 Task: Look for space in Tagas, Philippines from 14th June, 2023 to 30th June, 2023 for 5 adults in price range Rs.8000 to Rs.12000. Place can be entire place or private room with 5 bedrooms having 5 beds and 5 bathrooms. Property type can be house, flat, guest house. Amenities needed are: wifi, TV, free parkinig on premises, gym, breakfast. Booking option can be shelf check-in. Required host language is English.
Action: Mouse moved to (457, 97)
Screenshot: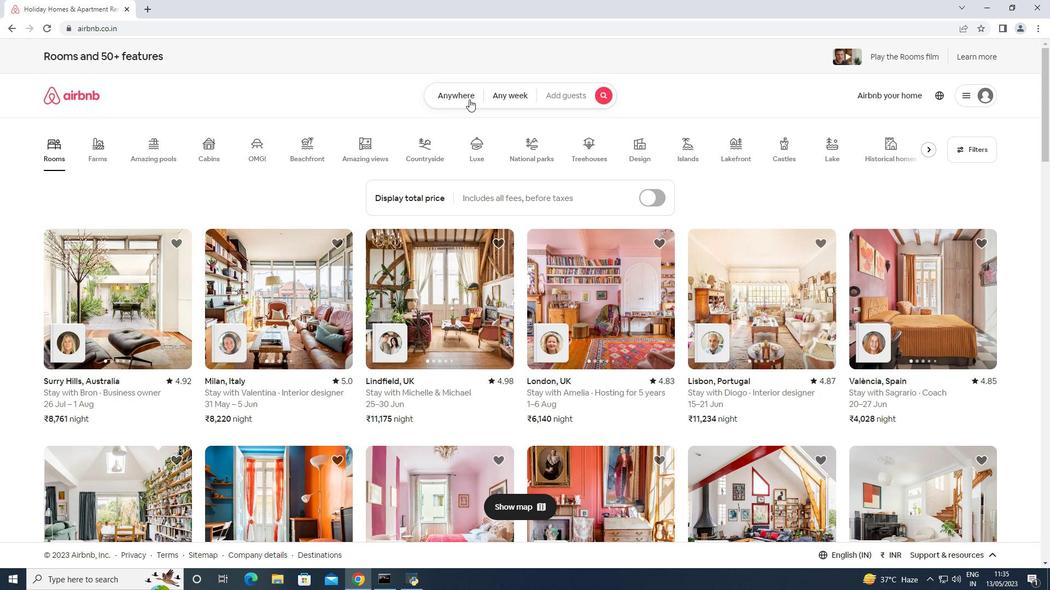 
Action: Mouse pressed left at (457, 97)
Screenshot: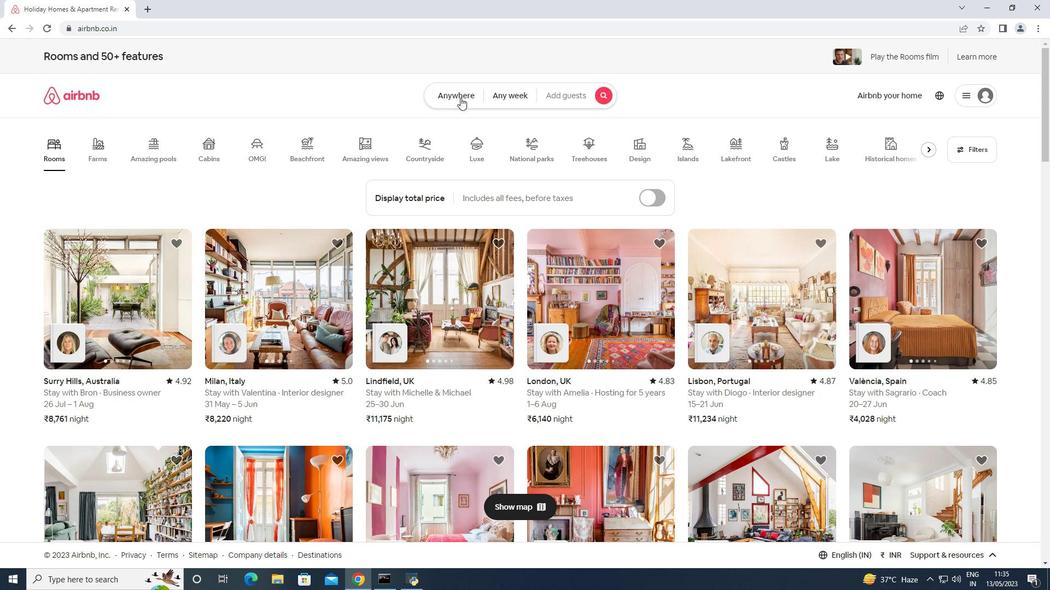 
Action: Mouse moved to (384, 137)
Screenshot: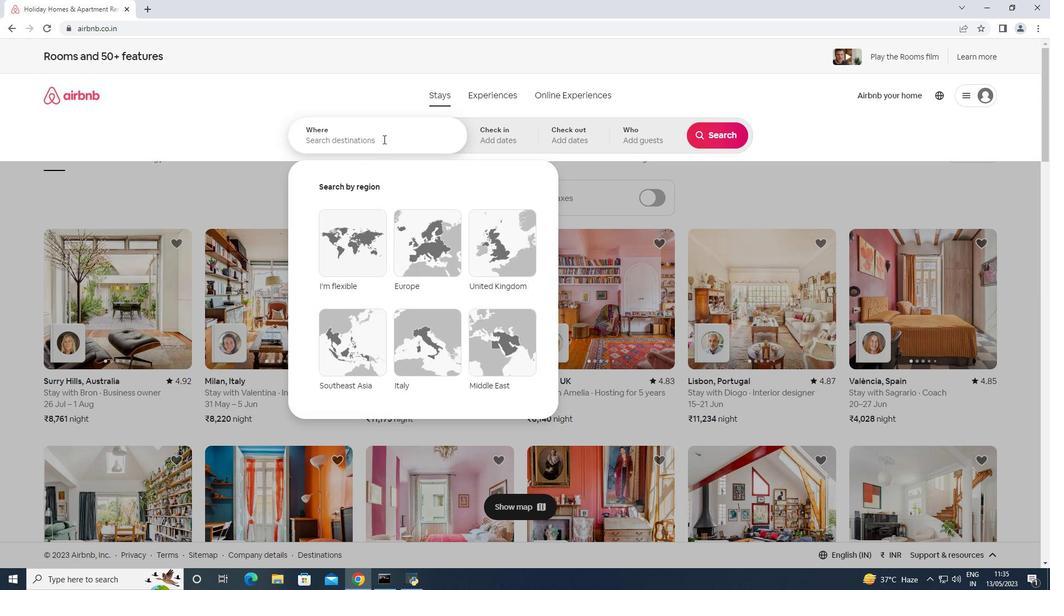 
Action: Mouse pressed left at (384, 137)
Screenshot: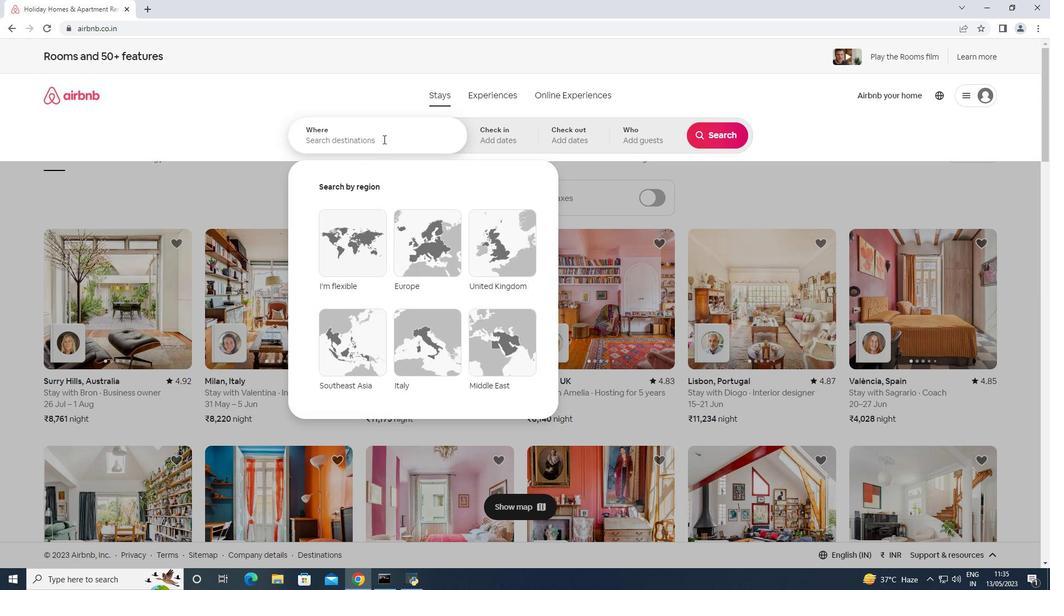 
Action: Key pressed <Key.shift>Tagas,<Key.space><Key.shift>Phippines<Key.enter>
Screenshot: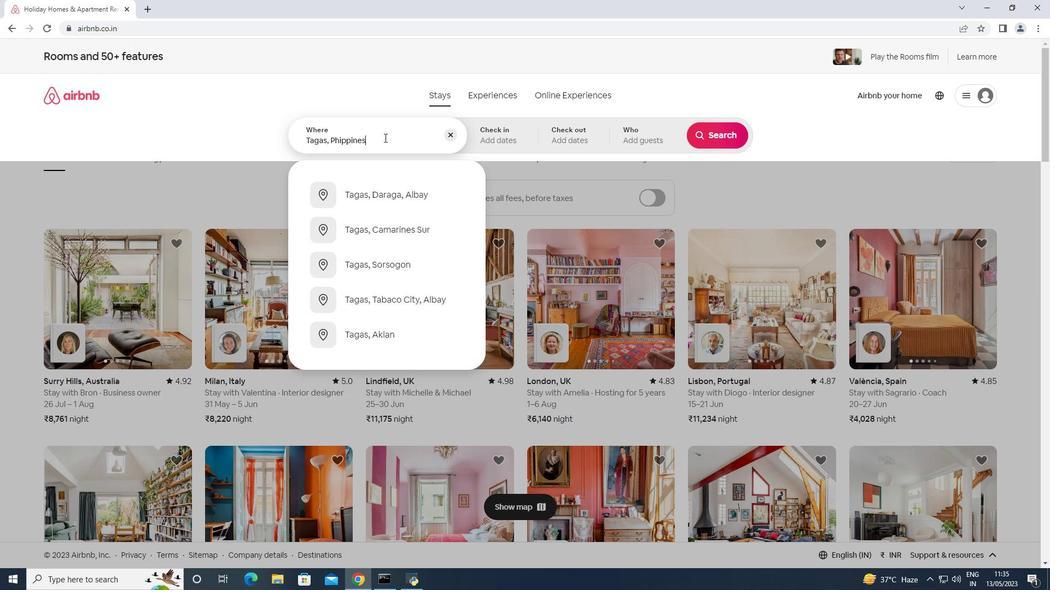 
Action: Mouse moved to (619, 320)
Screenshot: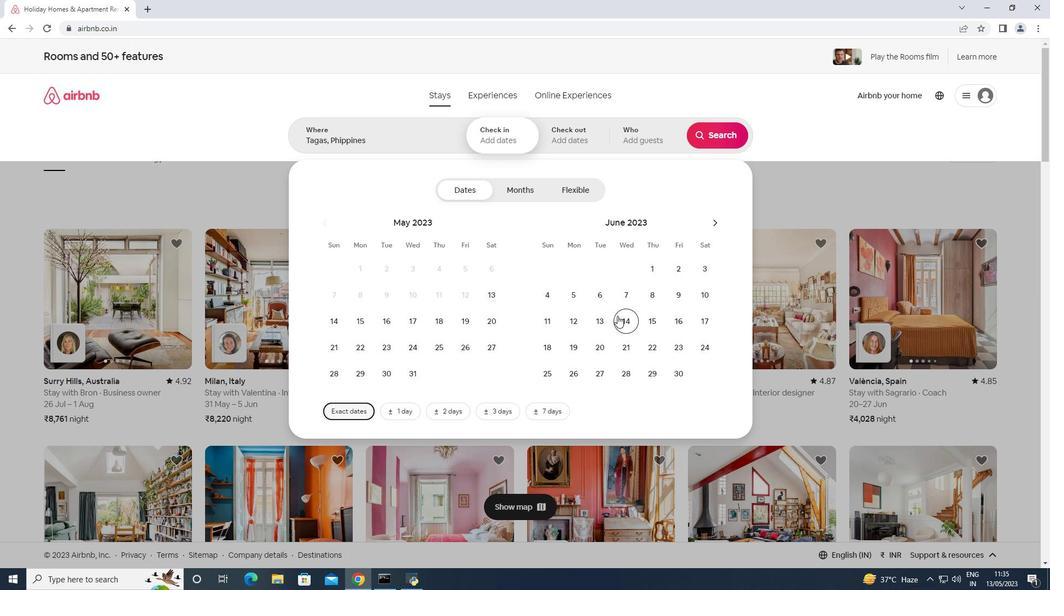 
Action: Mouse pressed left at (619, 320)
Screenshot: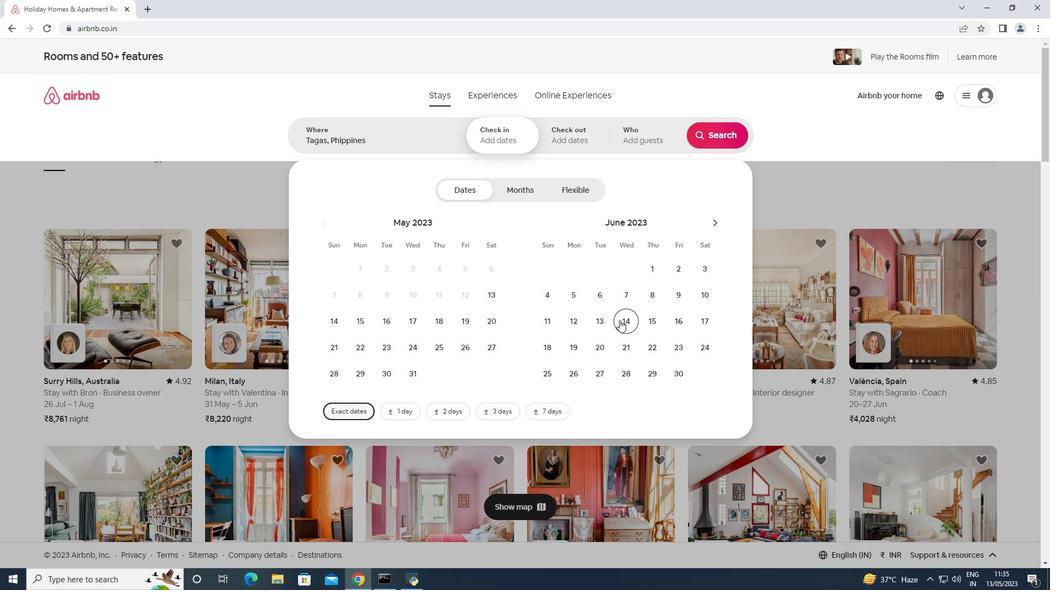 
Action: Mouse moved to (675, 377)
Screenshot: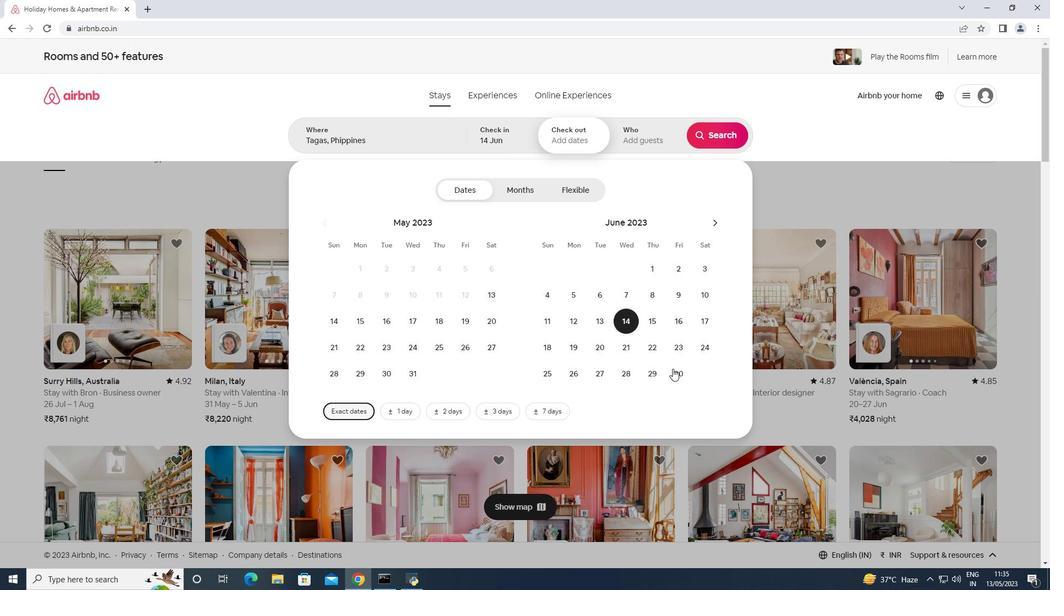 
Action: Mouse pressed left at (675, 377)
Screenshot: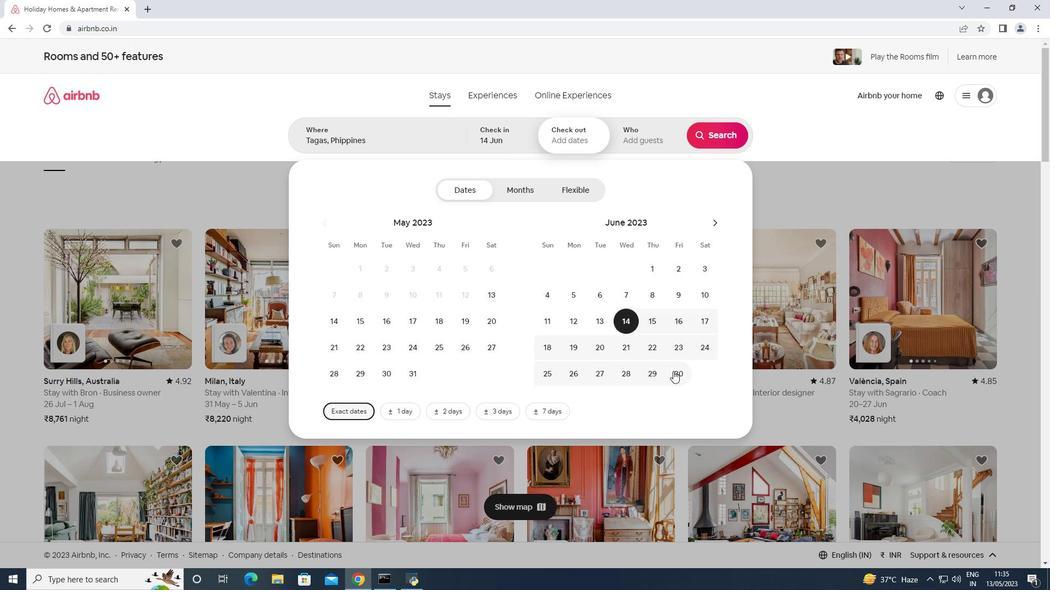 
Action: Mouse moved to (628, 136)
Screenshot: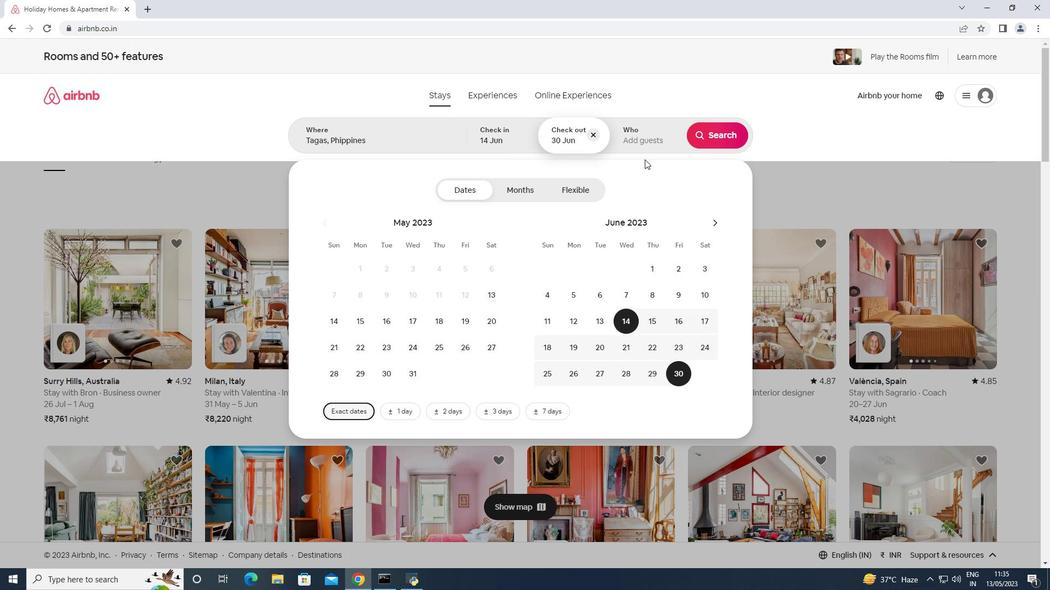 
Action: Mouse pressed left at (628, 136)
Screenshot: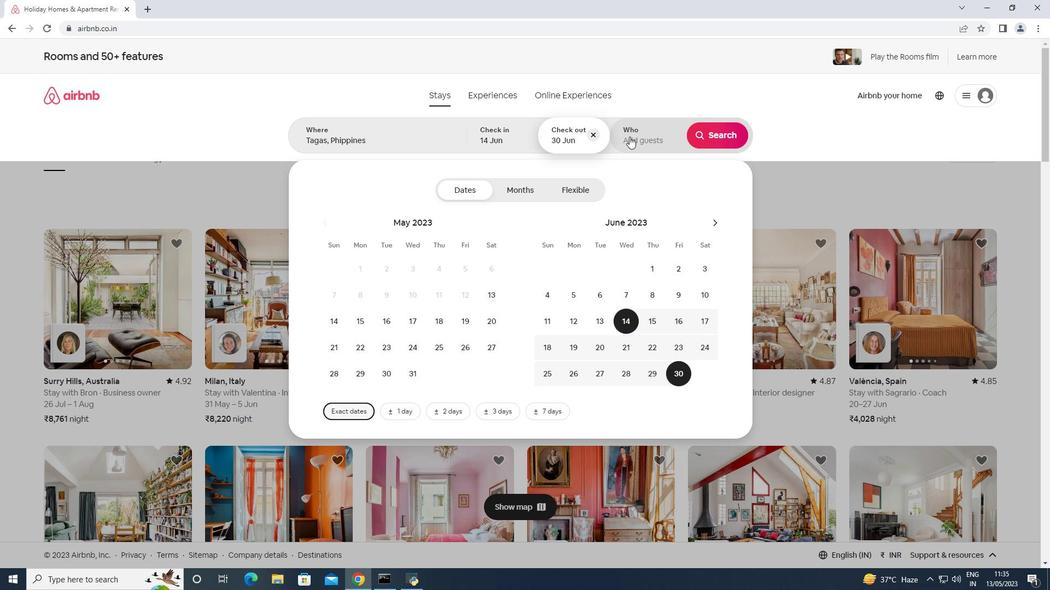 
Action: Mouse moved to (722, 201)
Screenshot: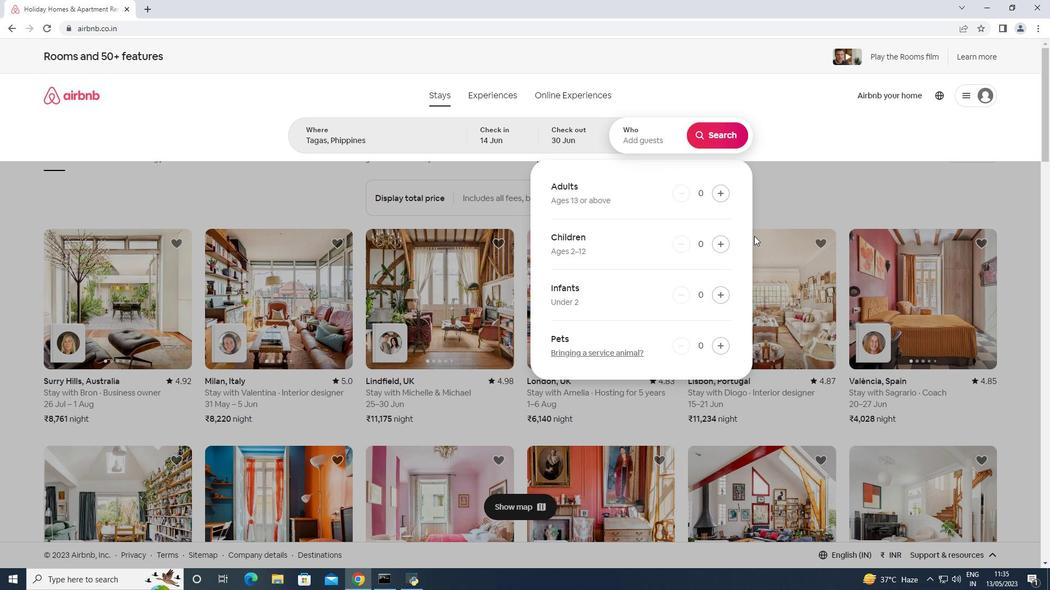 
Action: Mouse pressed left at (722, 201)
Screenshot: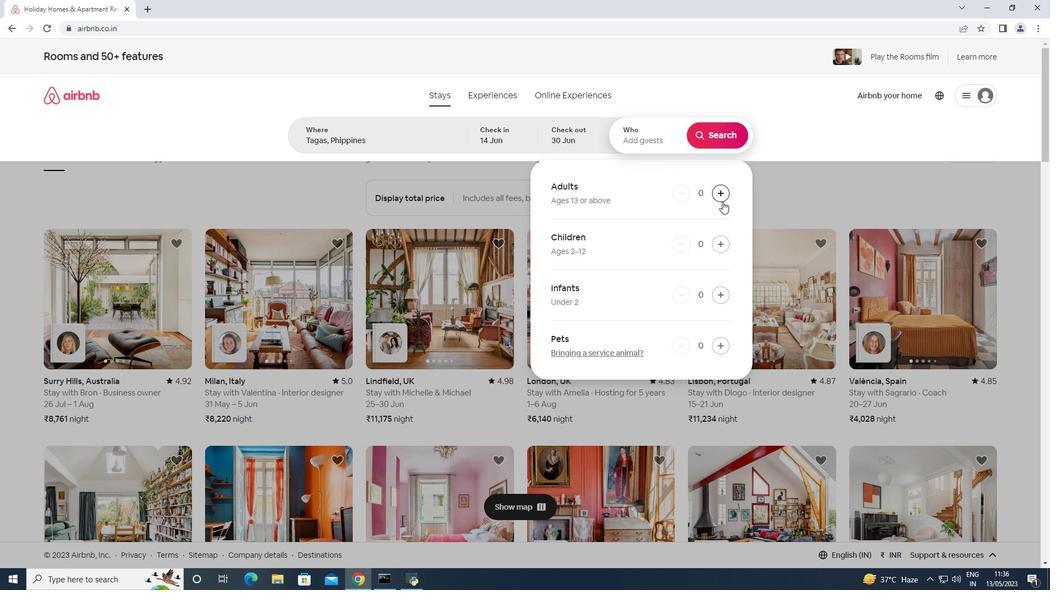 
Action: Mouse pressed left at (722, 201)
Screenshot: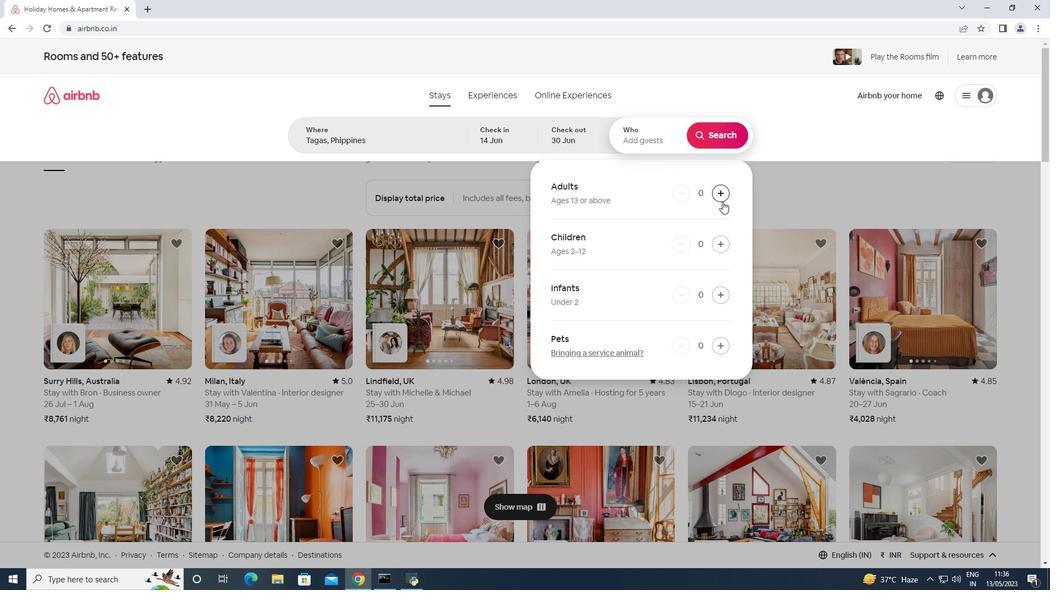 
Action: Mouse pressed left at (722, 201)
Screenshot: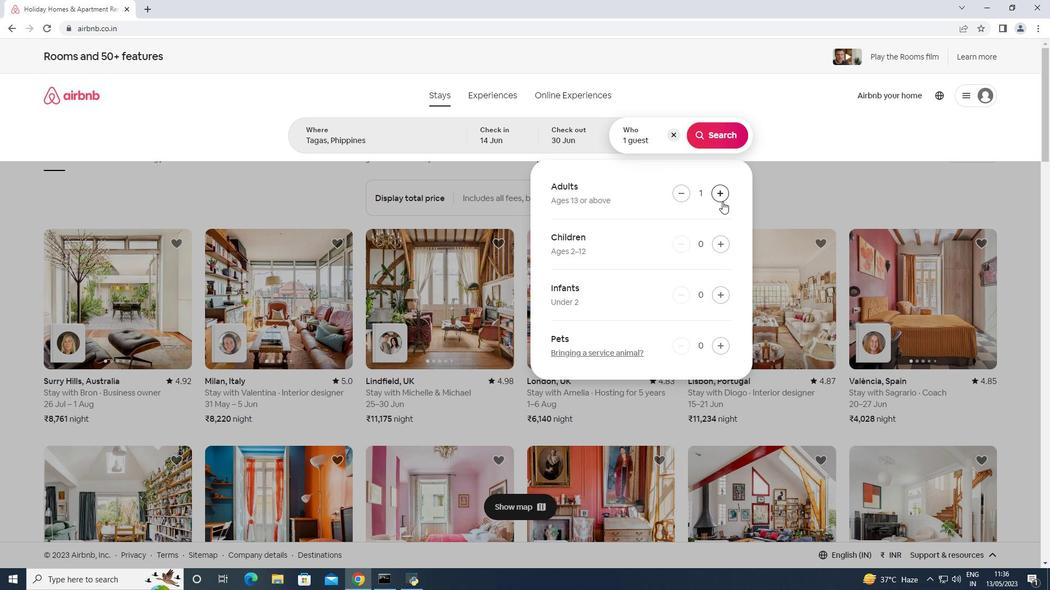 
Action: Mouse pressed left at (722, 201)
Screenshot: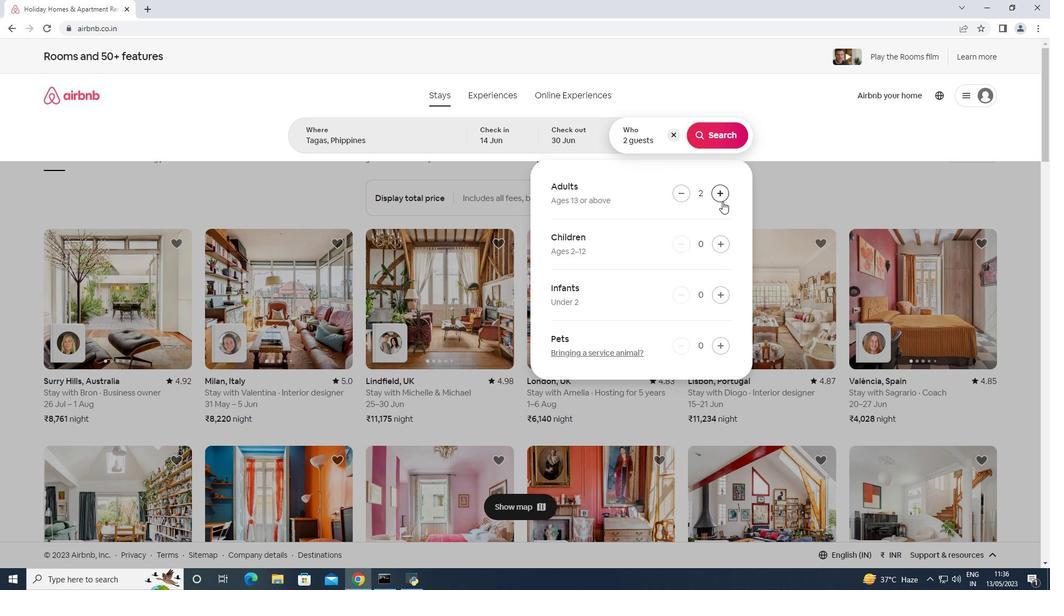 
Action: Mouse pressed left at (722, 201)
Screenshot: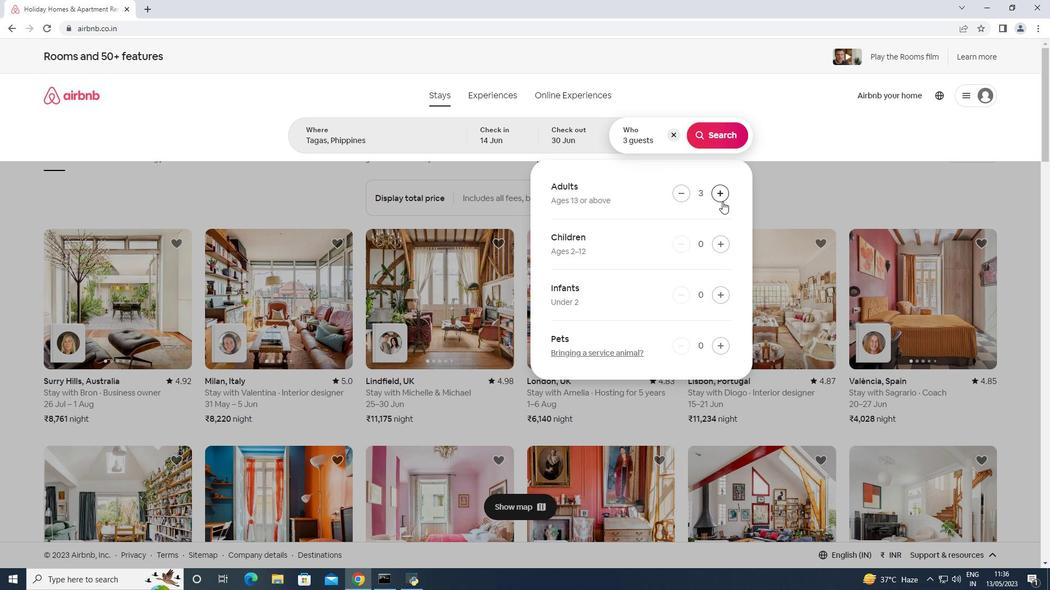 
Action: Mouse moved to (719, 134)
Screenshot: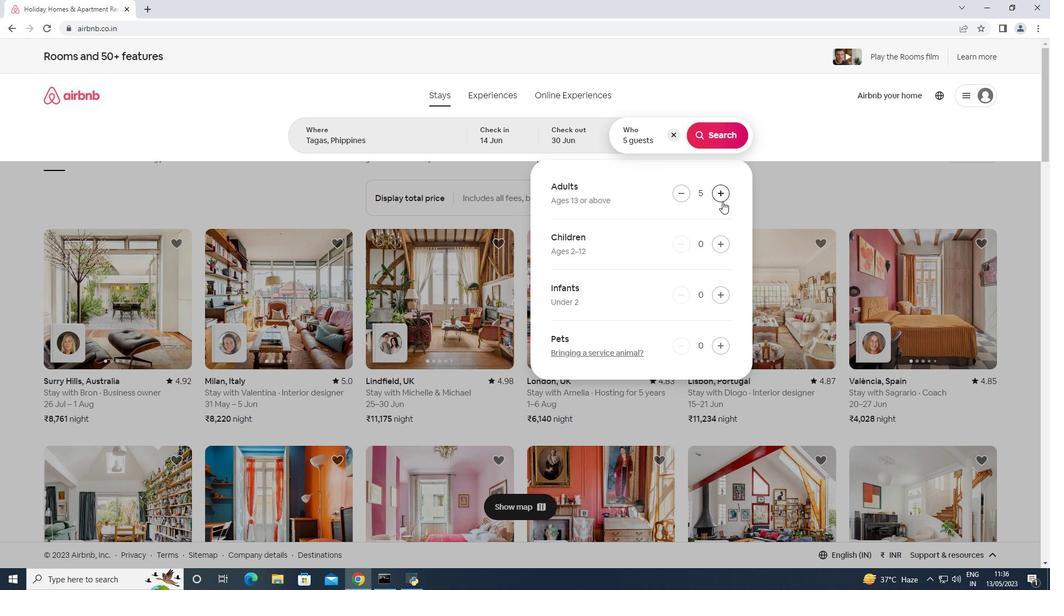 
Action: Mouse pressed left at (719, 134)
Screenshot: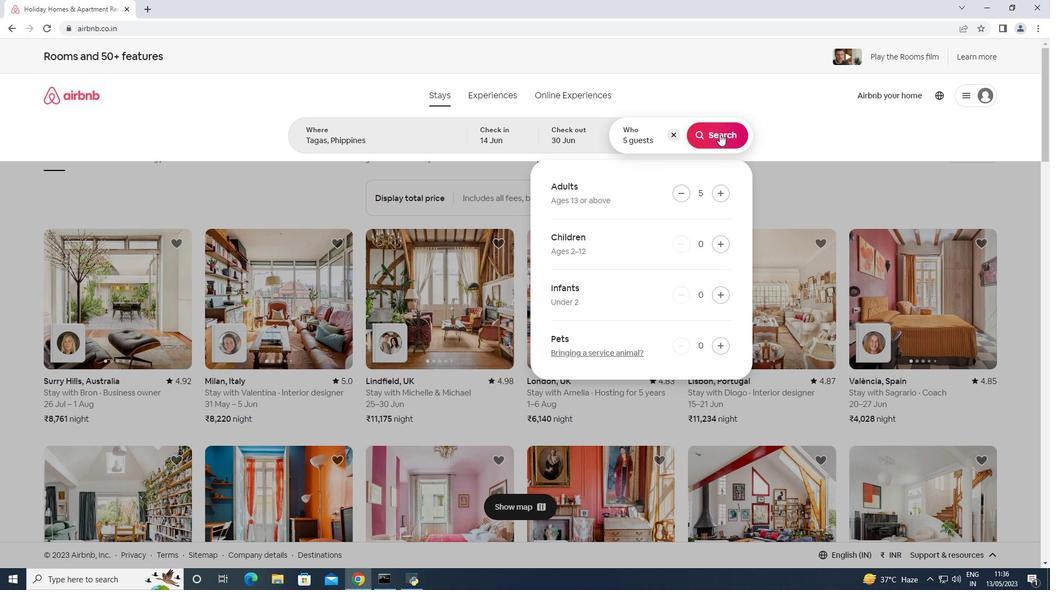 
Action: Mouse moved to (997, 101)
Screenshot: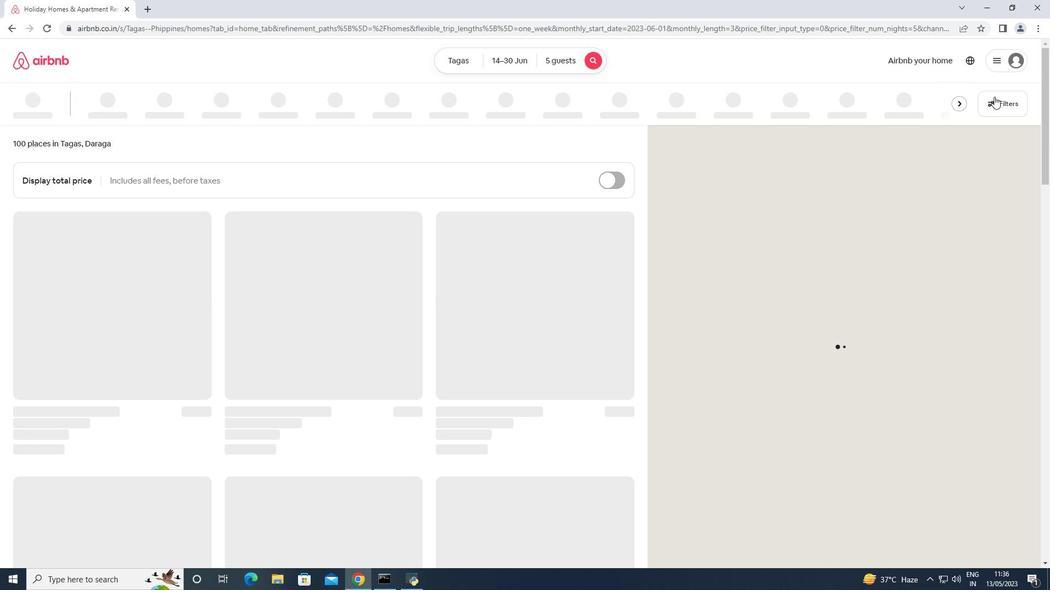 
Action: Mouse pressed left at (997, 101)
Screenshot: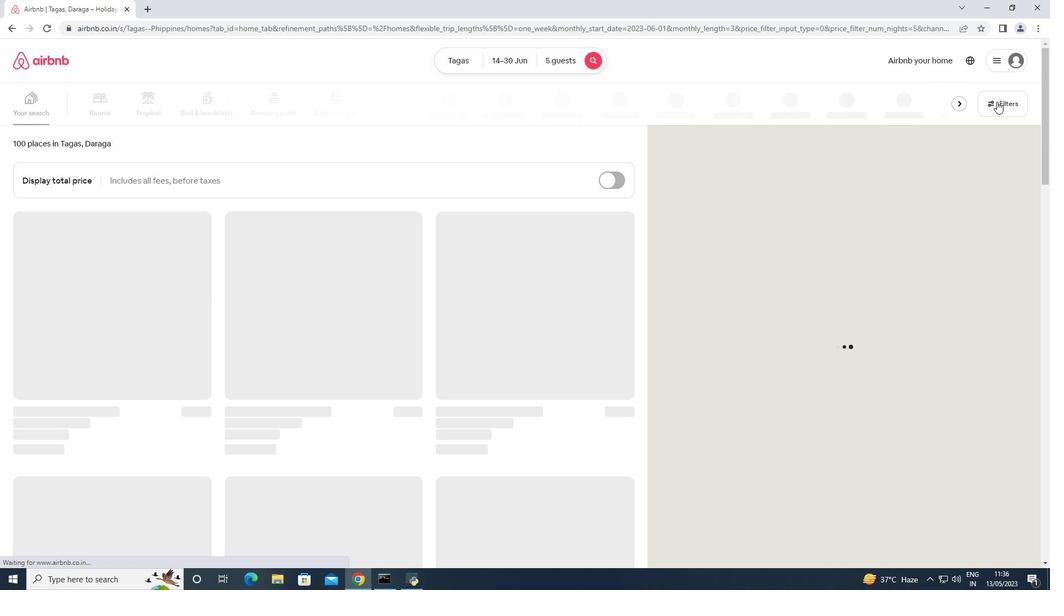 
Action: Mouse moved to (438, 373)
Screenshot: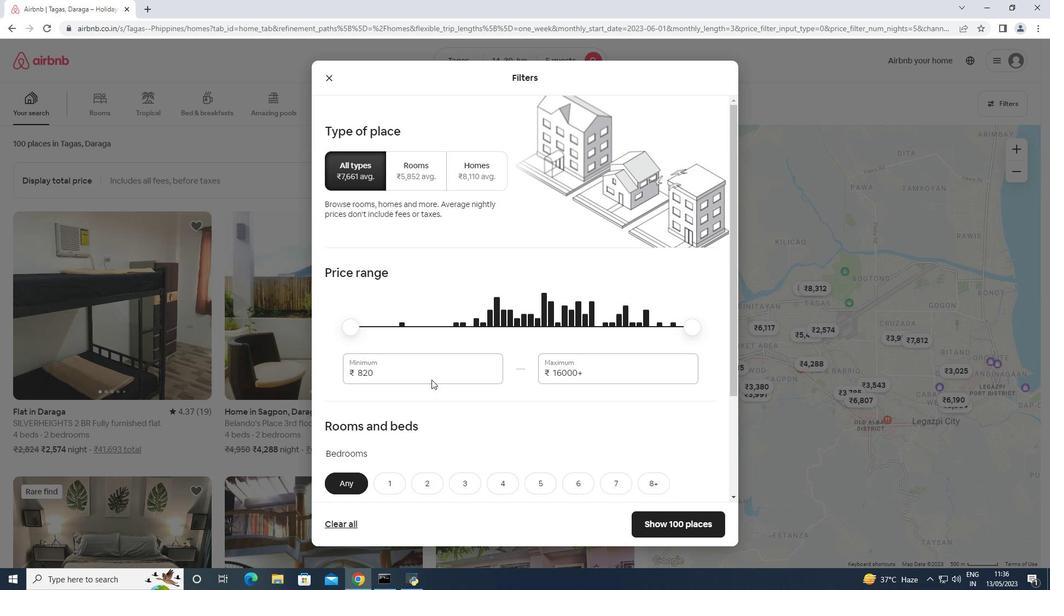 
Action: Mouse pressed left at (438, 373)
Screenshot: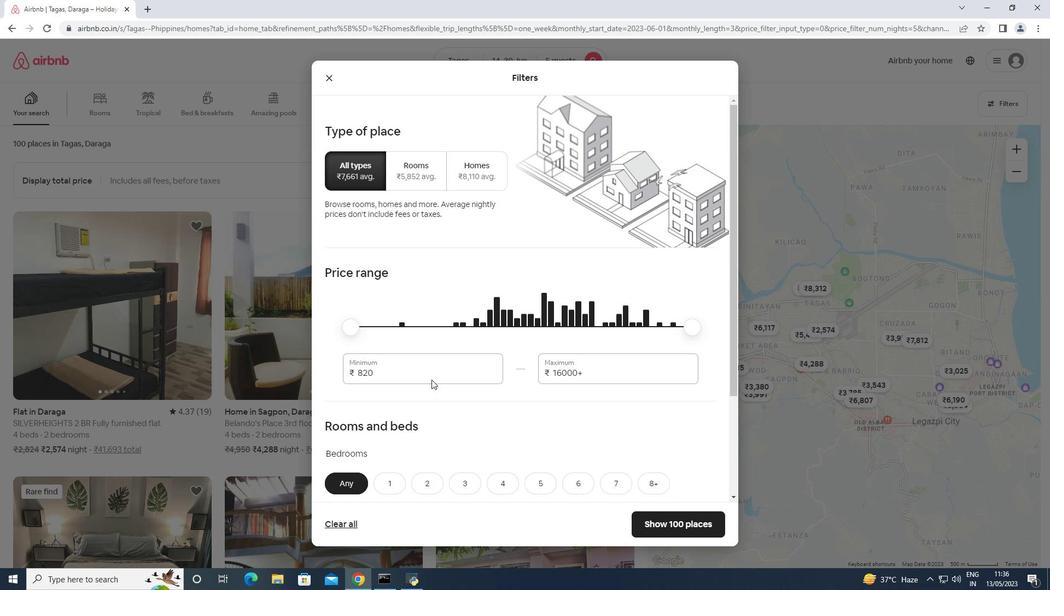 
Action: Mouse moved to (438, 373)
Screenshot: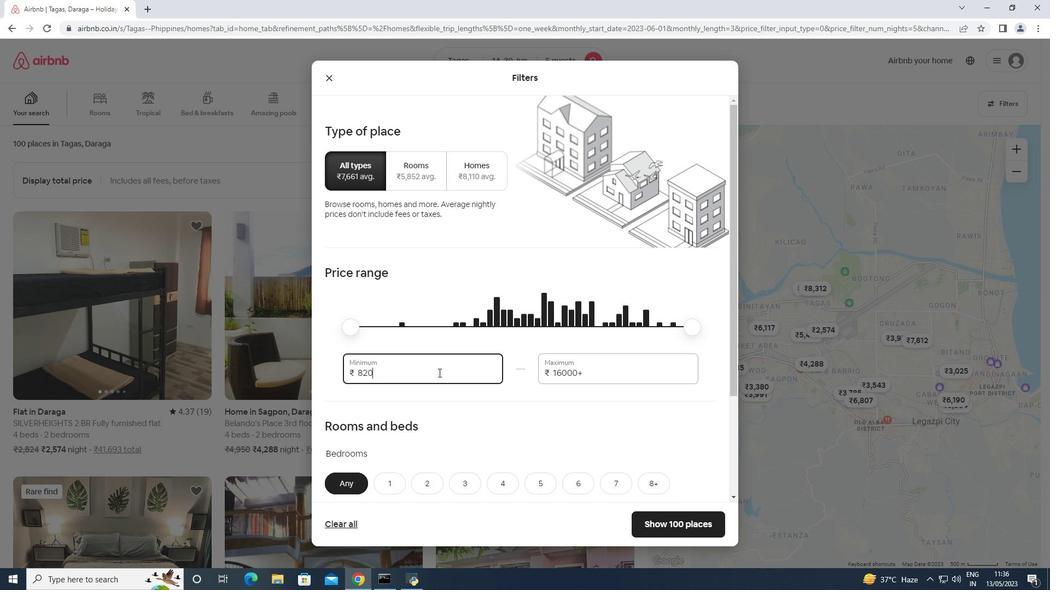 
Action: Mouse pressed left at (438, 373)
Screenshot: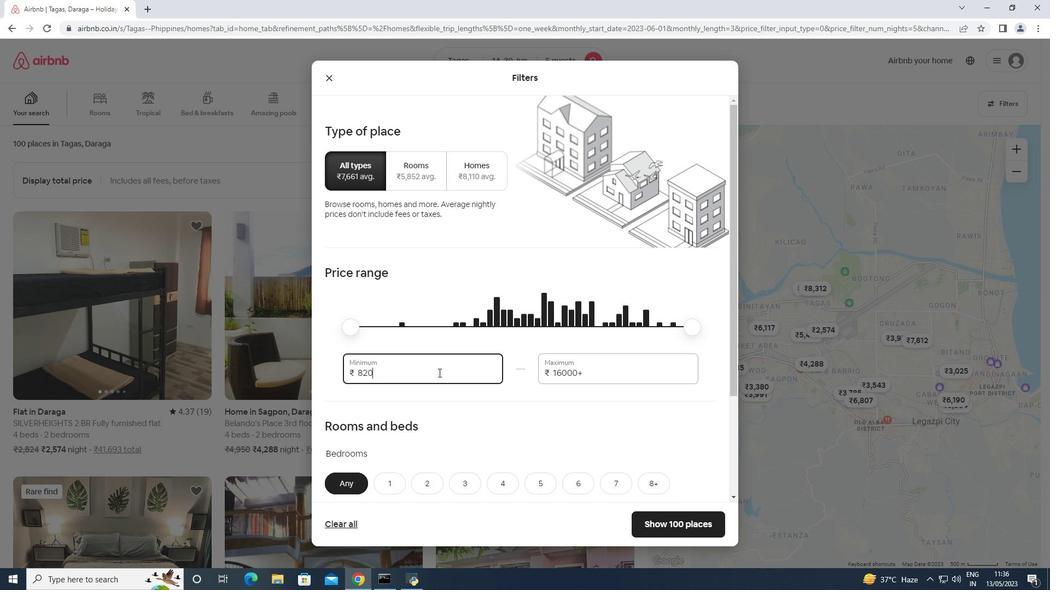 
Action: Key pressed 8000<Key.tab>12000
Screenshot: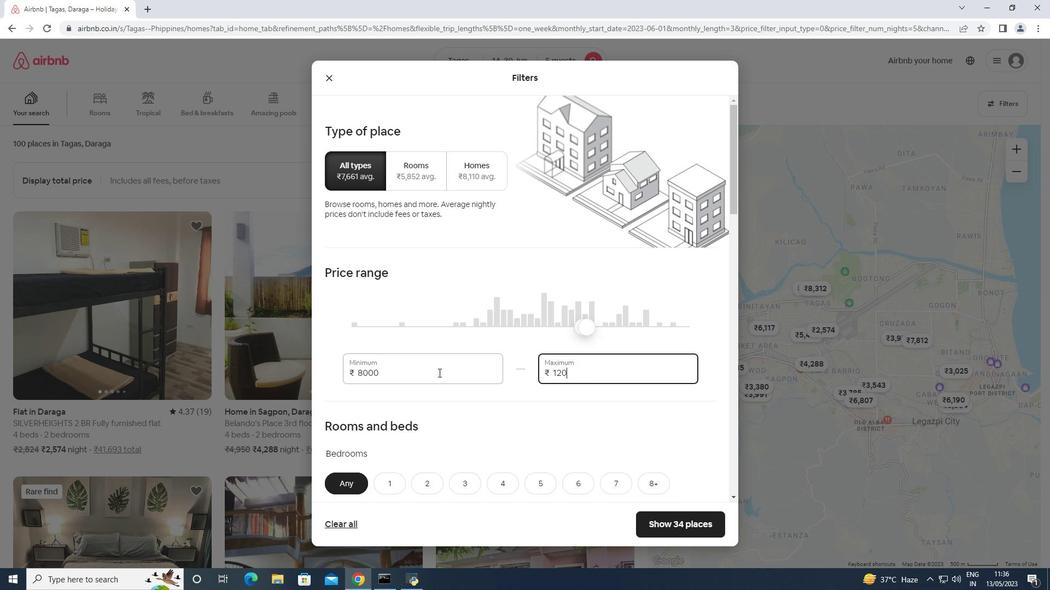 
Action: Mouse scrolled (438, 372) with delta (0, 0)
Screenshot: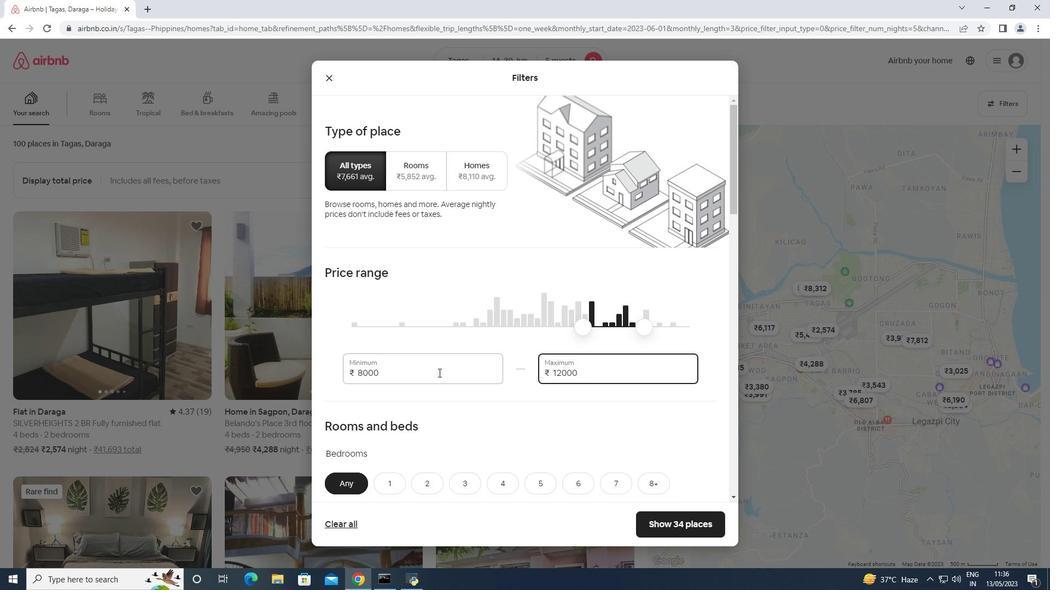 
Action: Mouse scrolled (438, 372) with delta (0, 0)
Screenshot: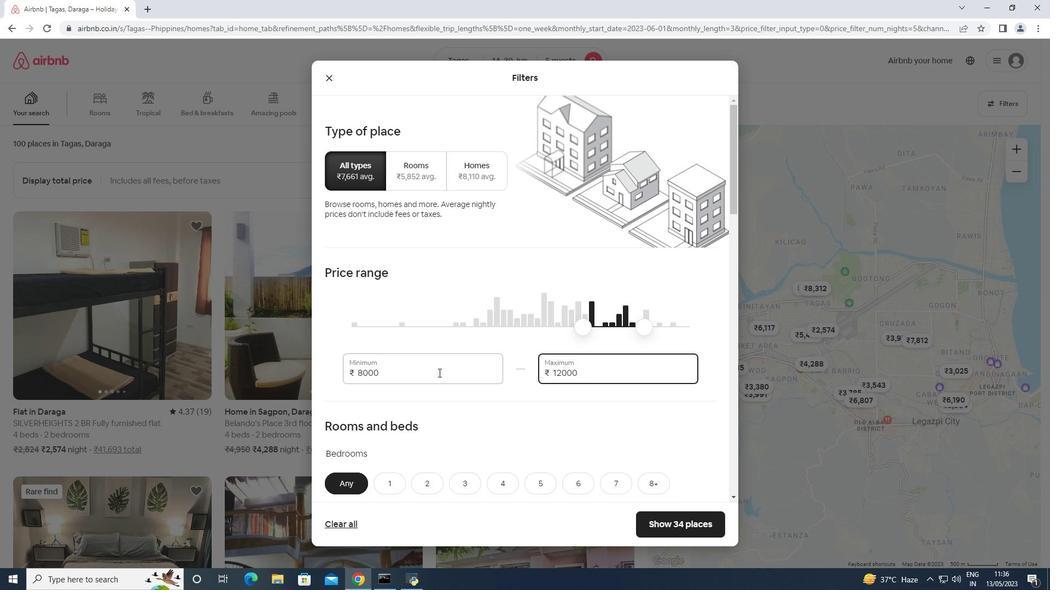 
Action: Mouse scrolled (438, 372) with delta (0, 0)
Screenshot: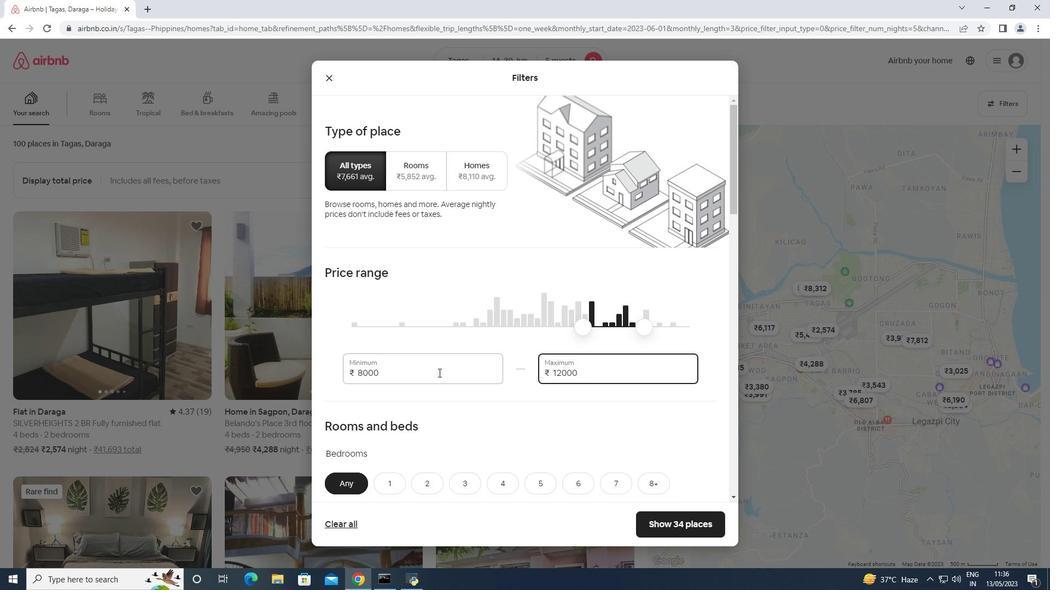 
Action: Mouse scrolled (438, 372) with delta (0, 0)
Screenshot: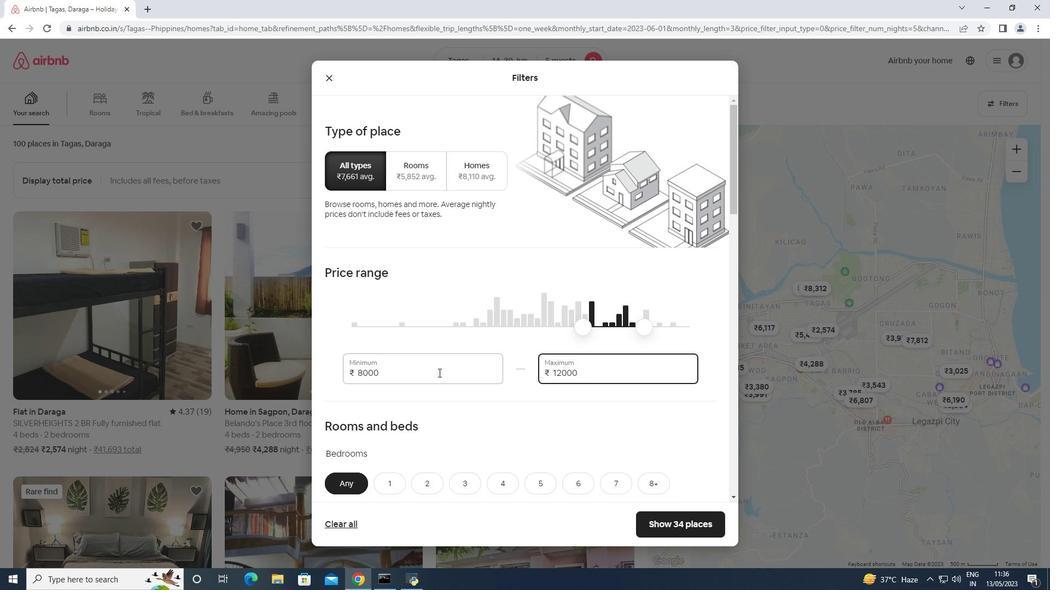
Action: Mouse moved to (535, 263)
Screenshot: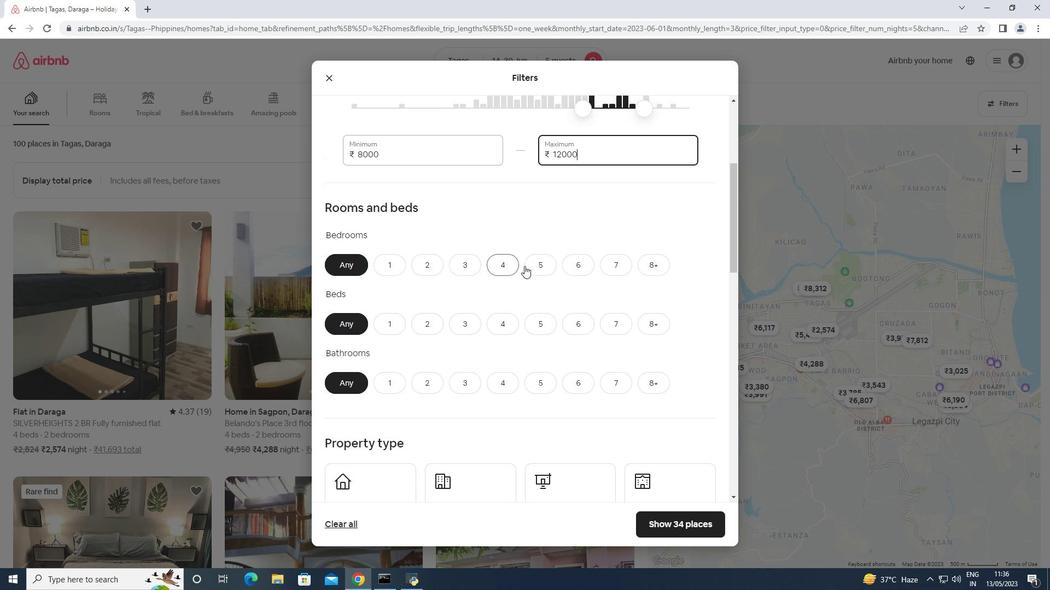 
Action: Mouse pressed left at (535, 263)
Screenshot: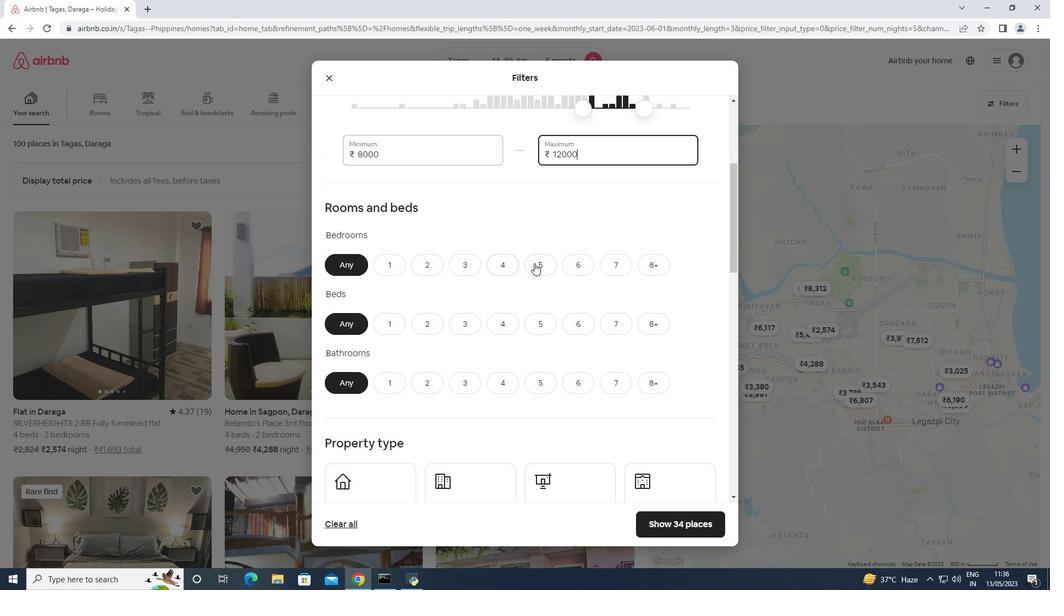 
Action: Mouse moved to (545, 324)
Screenshot: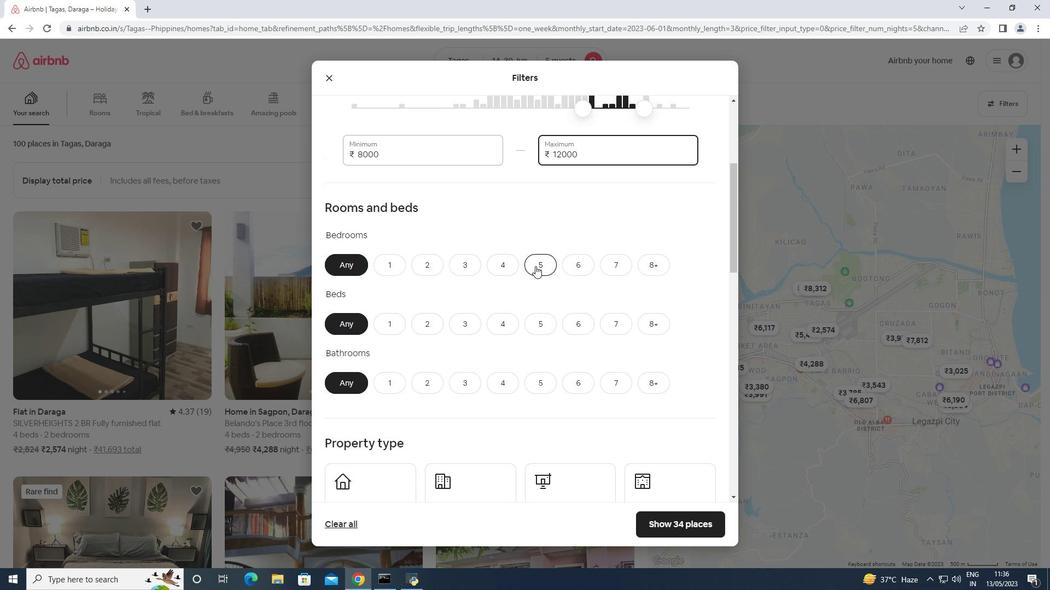 
Action: Mouse pressed left at (545, 324)
Screenshot: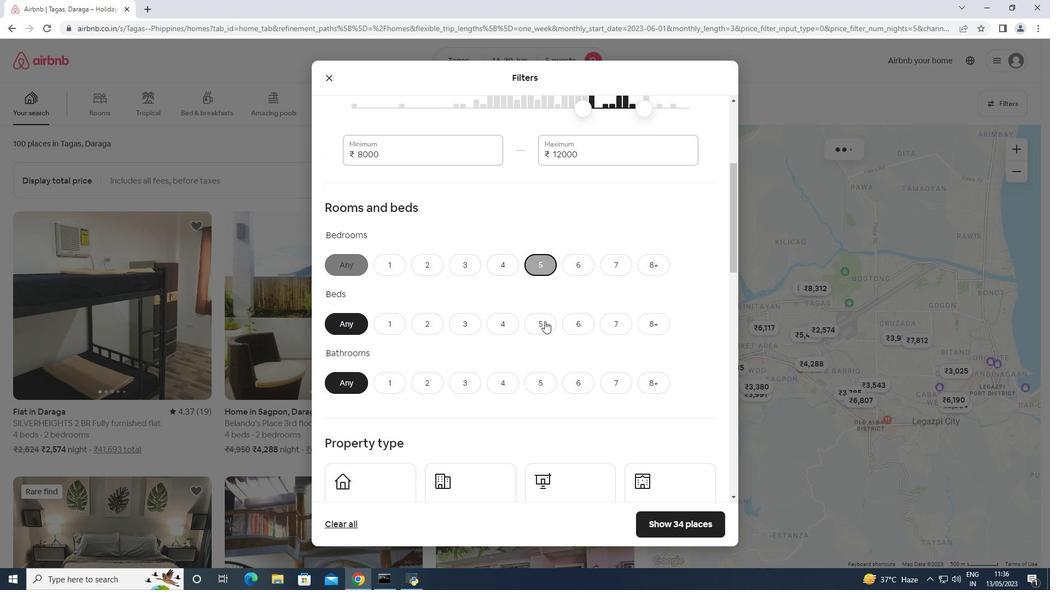 
Action: Mouse moved to (538, 382)
Screenshot: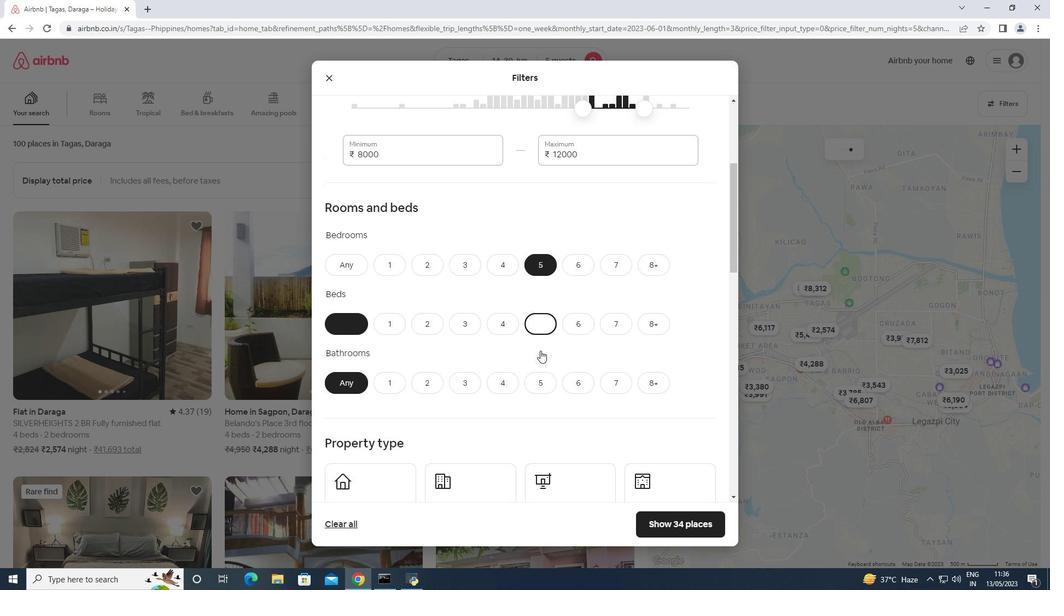 
Action: Mouse pressed left at (538, 382)
Screenshot: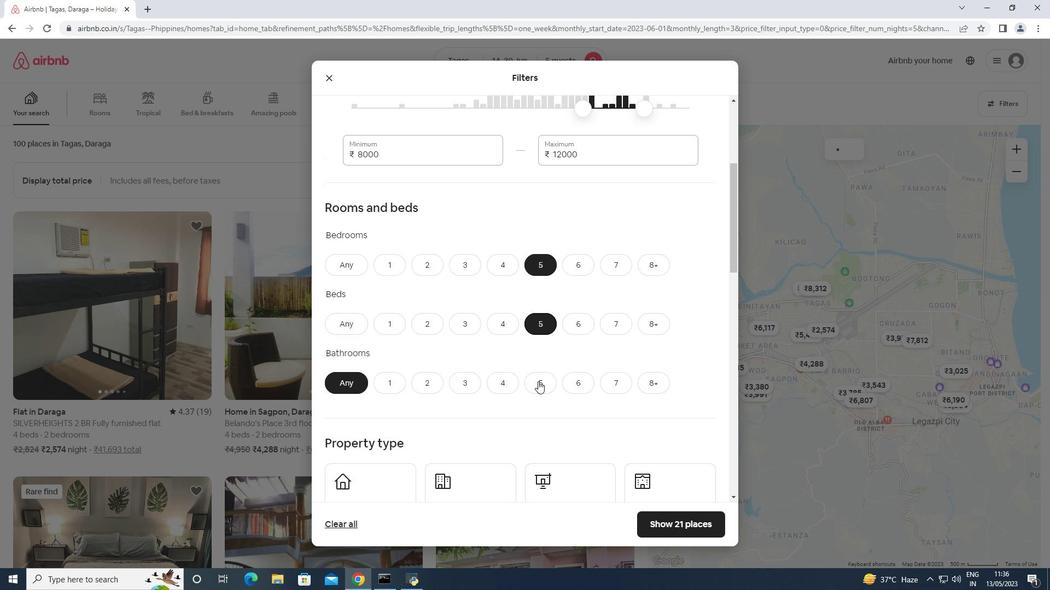 
Action: Mouse moved to (534, 374)
Screenshot: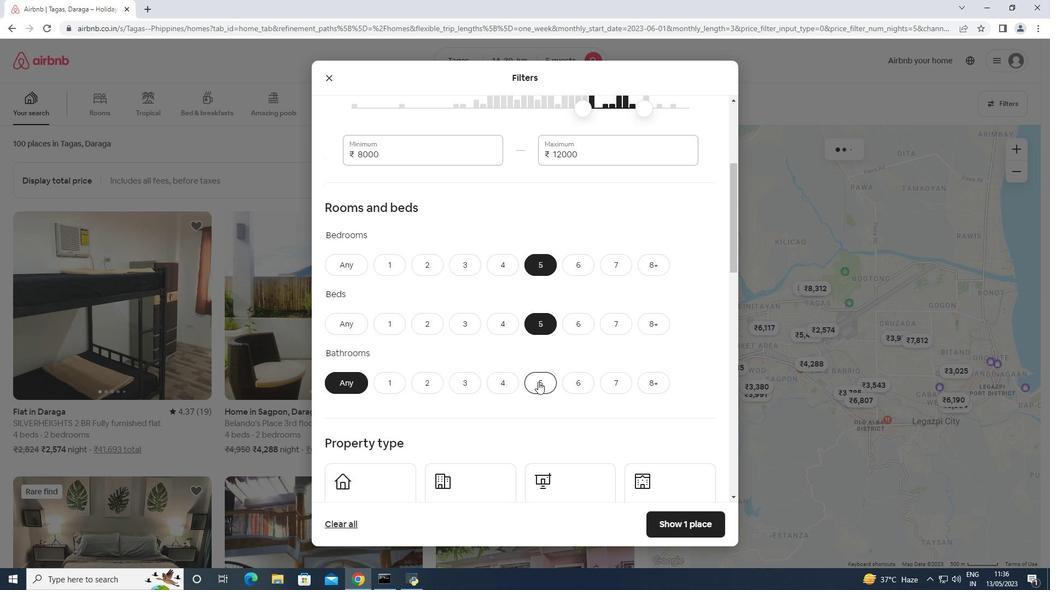 
Action: Mouse scrolled (534, 373) with delta (0, 0)
Screenshot: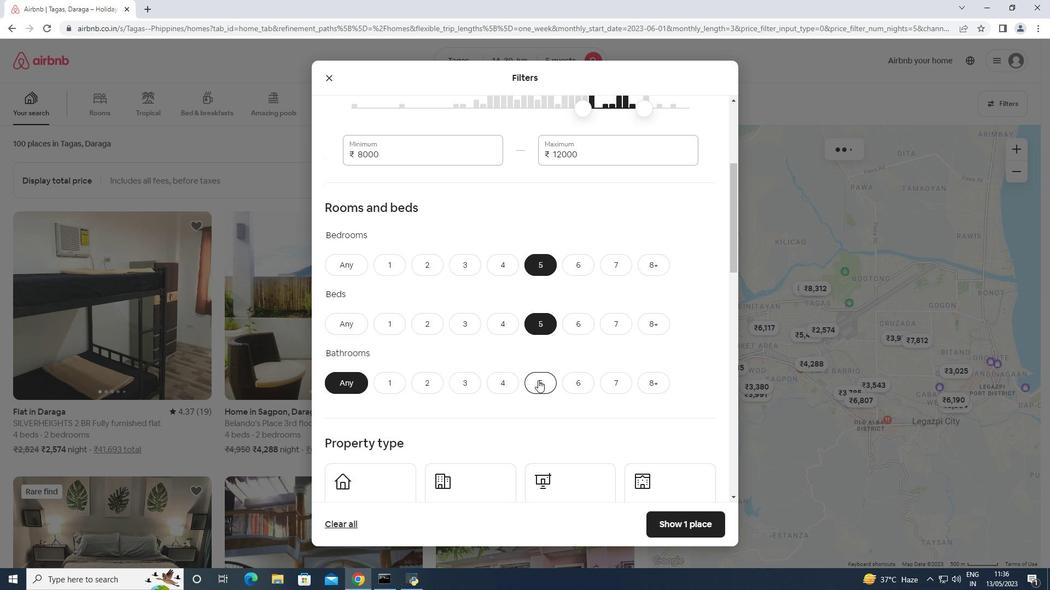 
Action: Mouse scrolled (534, 373) with delta (0, 0)
Screenshot: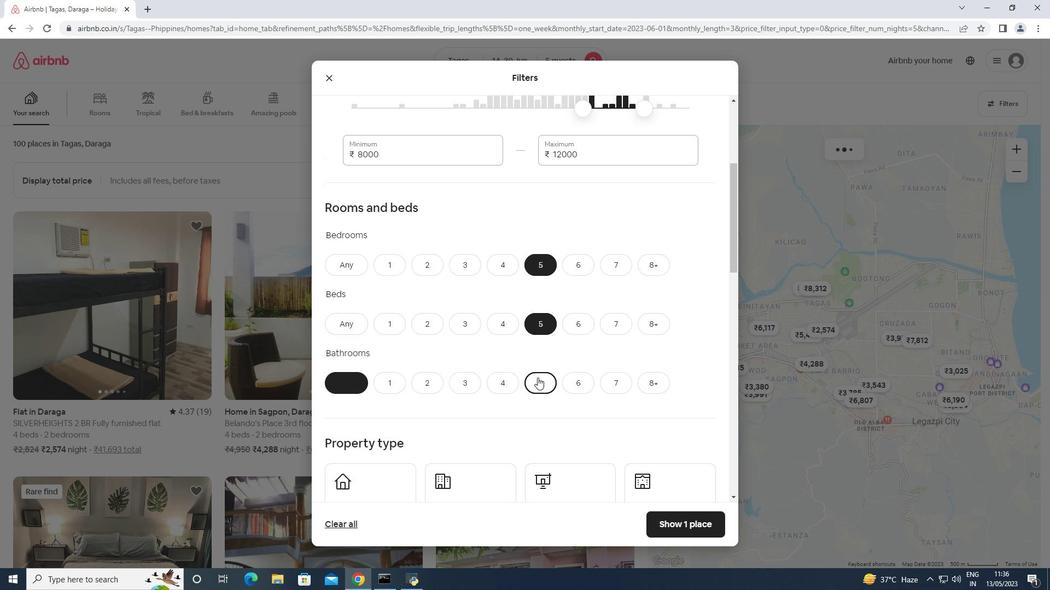 
Action: Mouse scrolled (534, 373) with delta (0, 0)
Screenshot: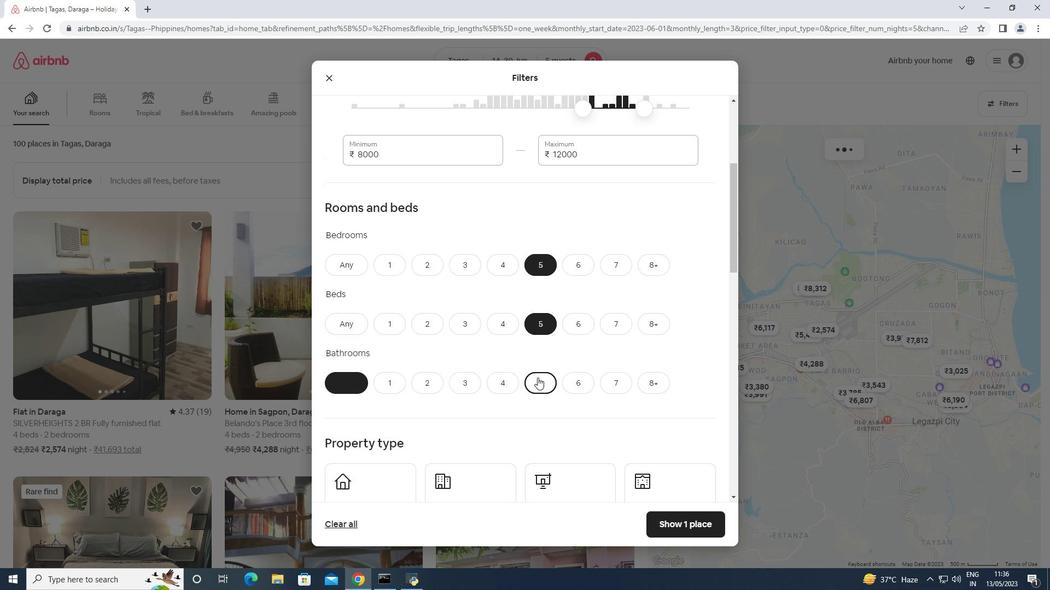 
Action: Mouse scrolled (534, 373) with delta (0, 0)
Screenshot: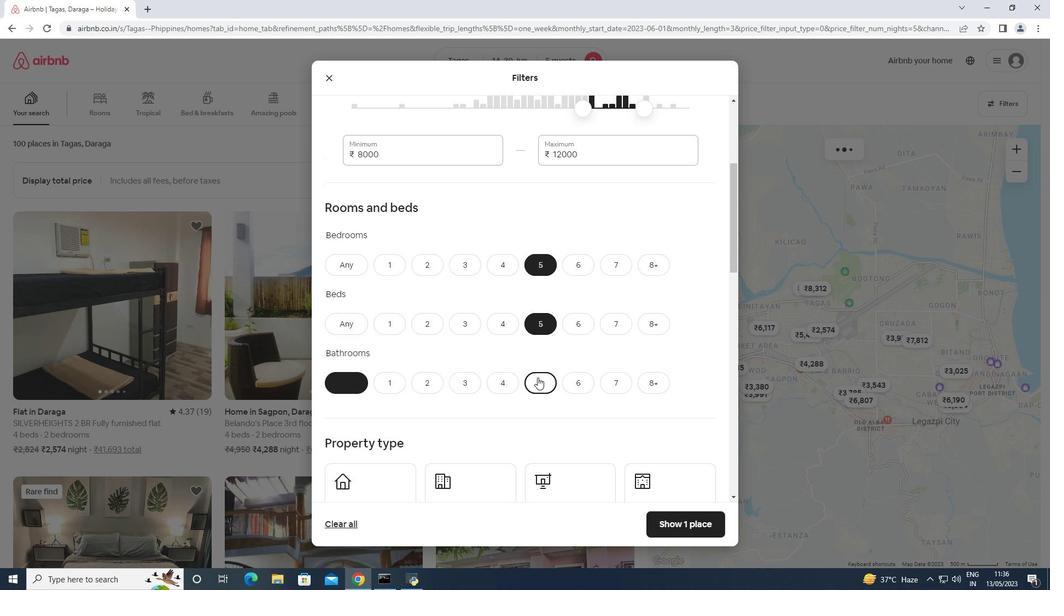 
Action: Mouse scrolled (534, 373) with delta (0, 0)
Screenshot: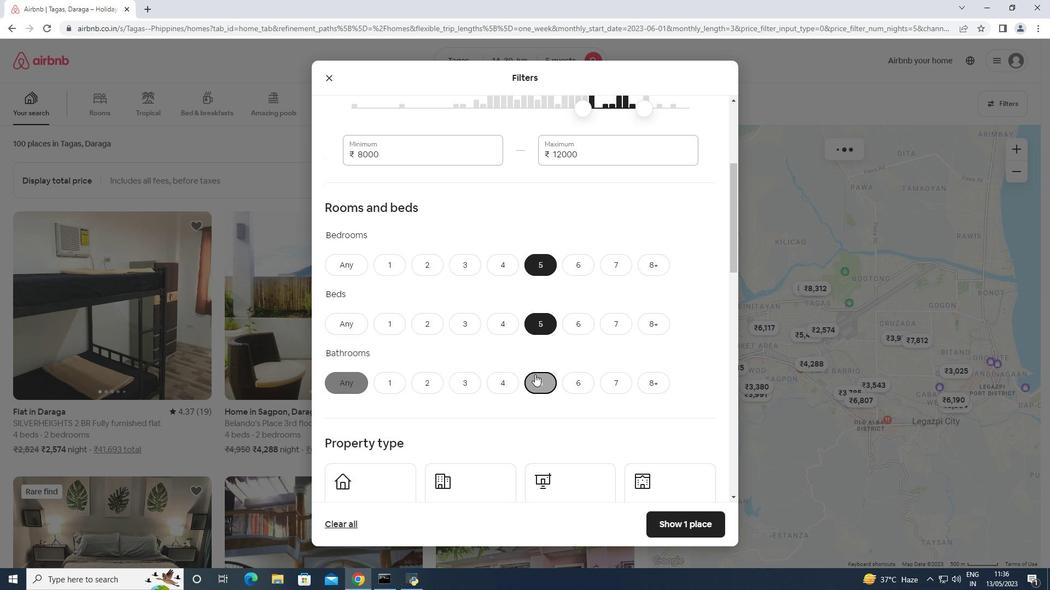 
Action: Mouse moved to (397, 248)
Screenshot: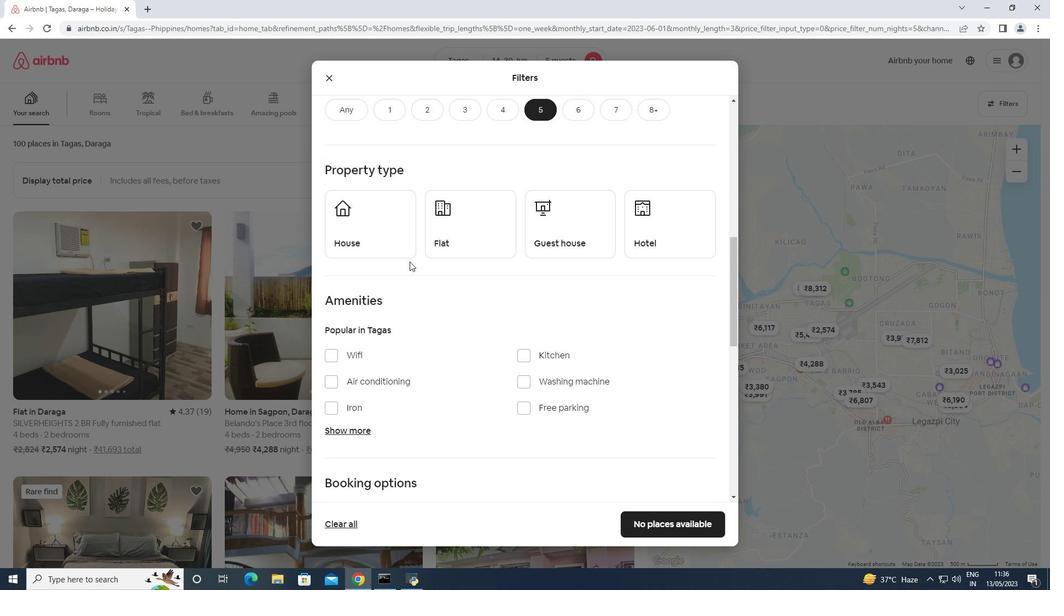 
Action: Mouse pressed left at (397, 248)
Screenshot: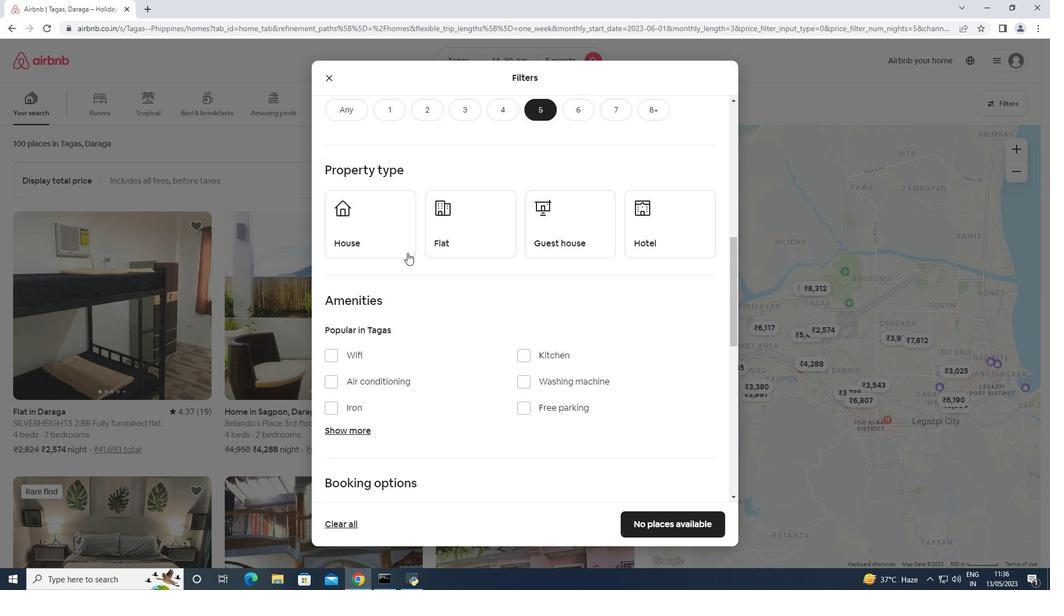 
Action: Mouse moved to (475, 242)
Screenshot: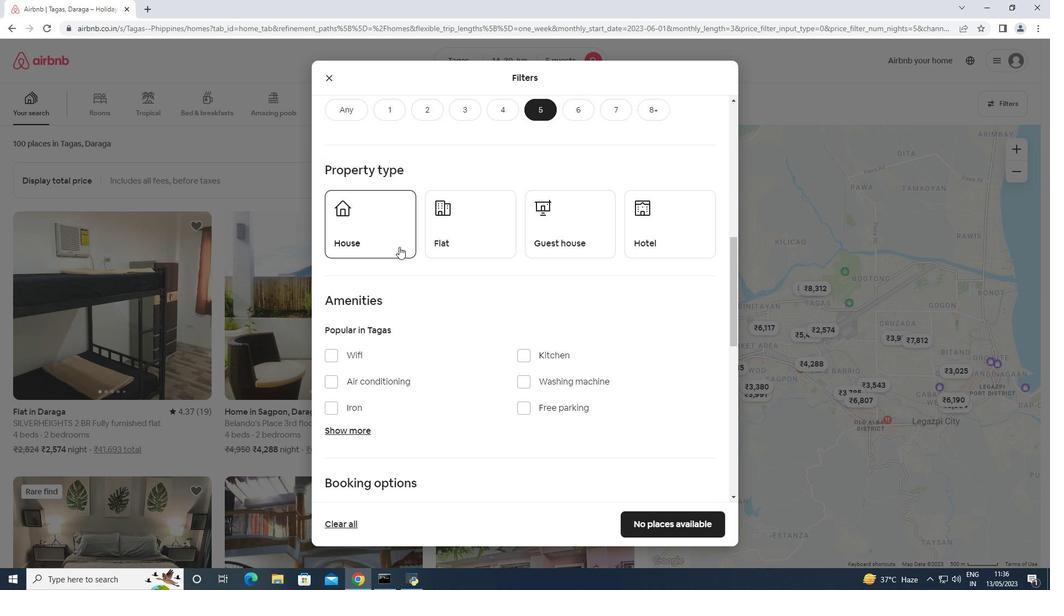 
Action: Mouse pressed left at (475, 242)
Screenshot: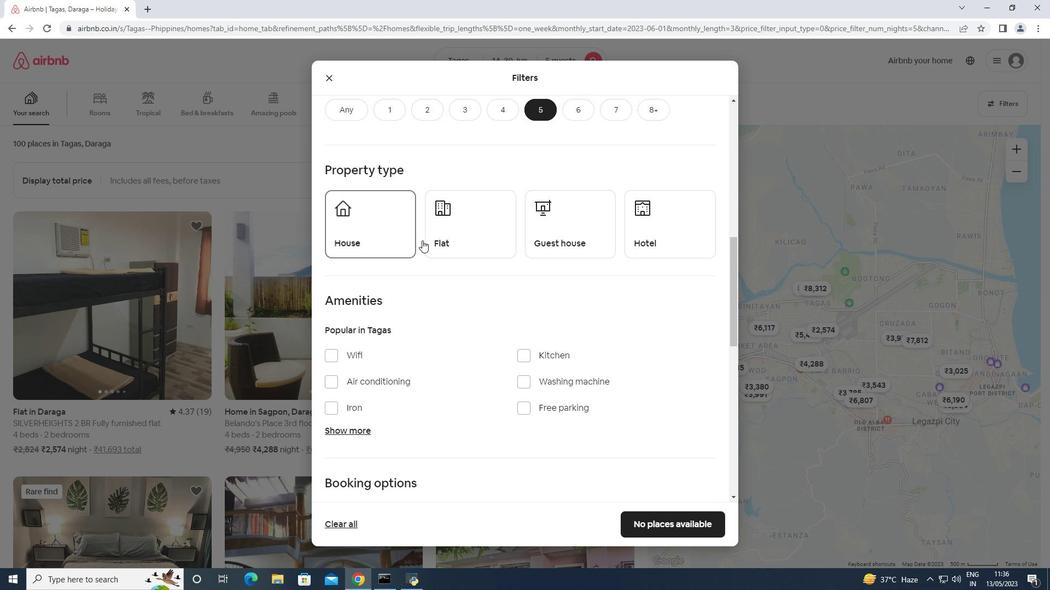
Action: Mouse moved to (546, 237)
Screenshot: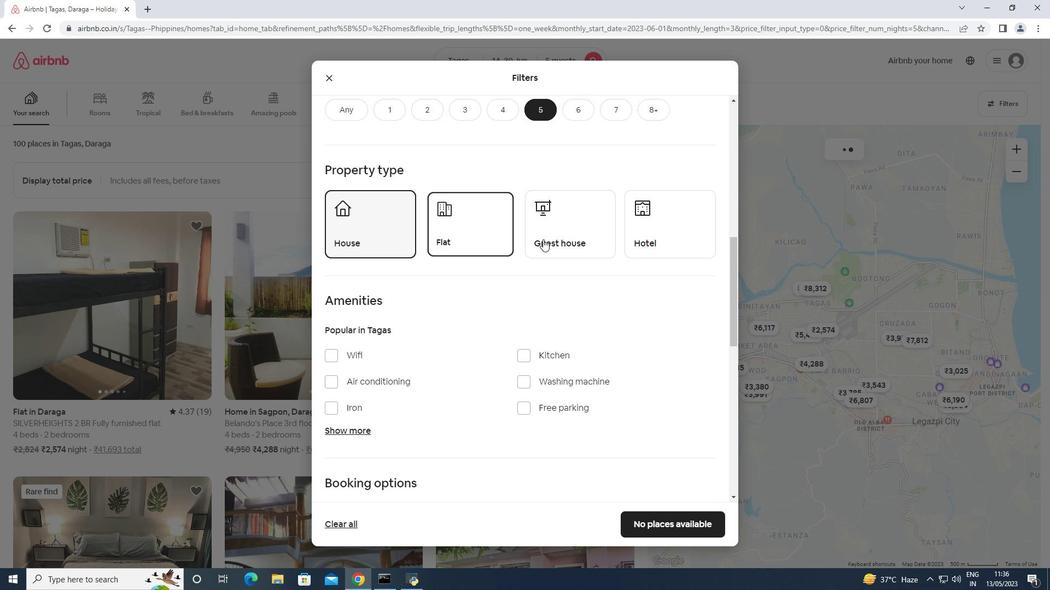 
Action: Mouse pressed left at (546, 237)
Screenshot: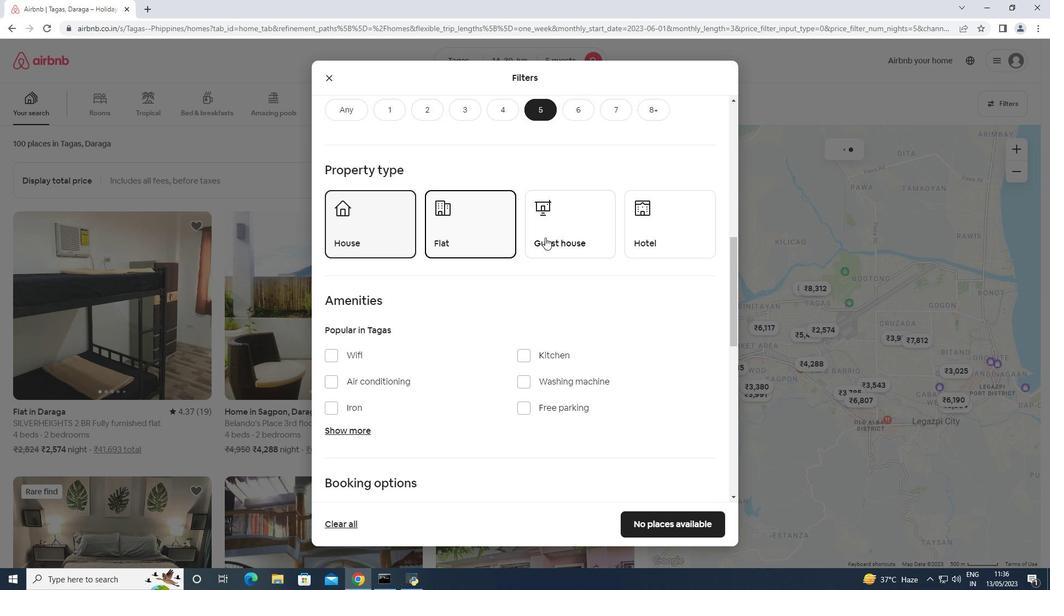 
Action: Mouse moved to (543, 231)
Screenshot: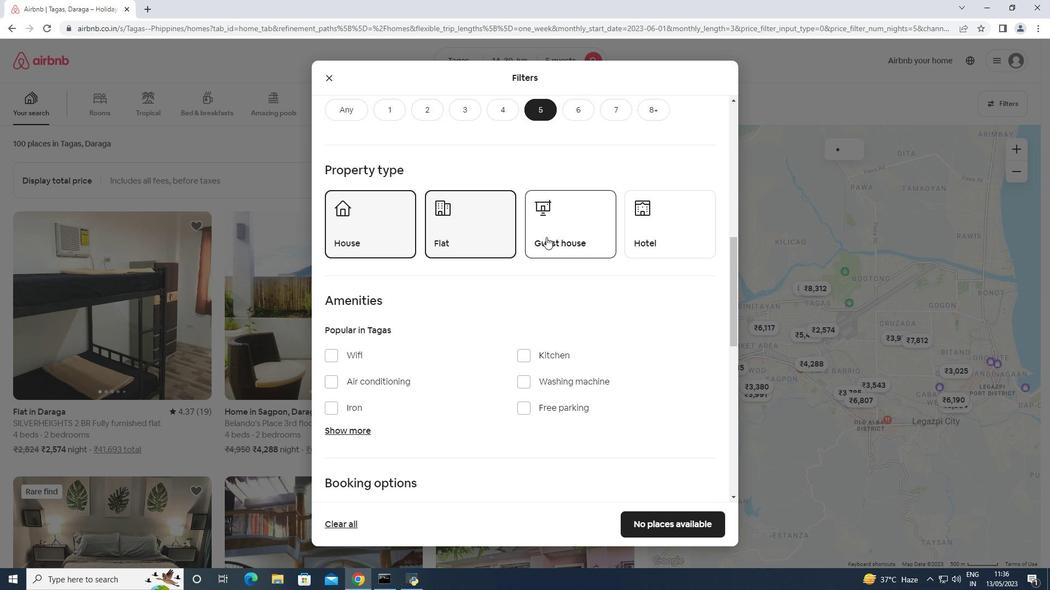 
Action: Mouse scrolled (543, 230) with delta (0, 0)
Screenshot: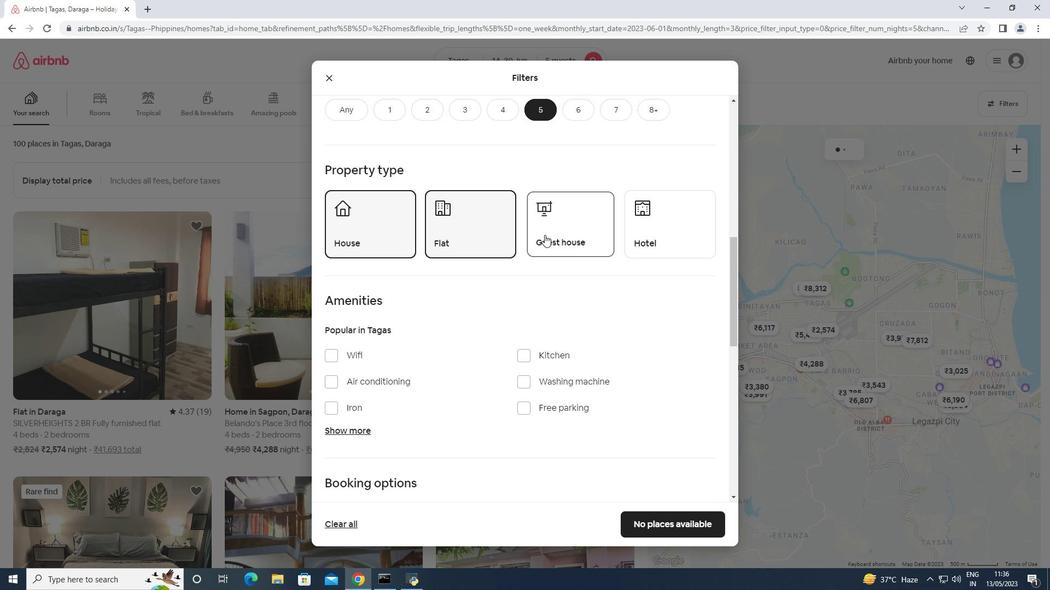 
Action: Mouse scrolled (543, 230) with delta (0, 0)
Screenshot: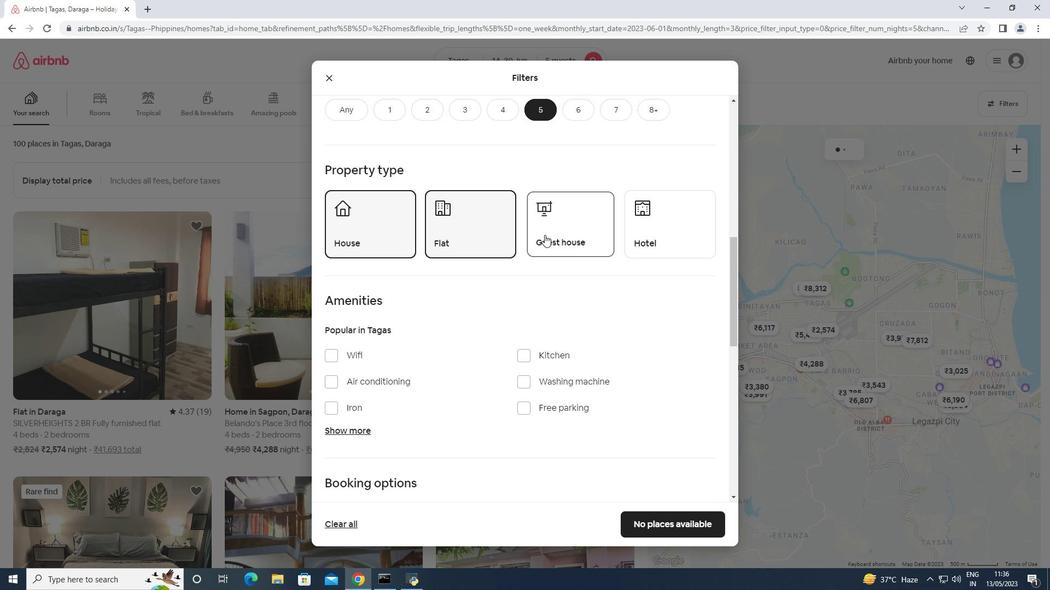 
Action: Mouse moved to (363, 324)
Screenshot: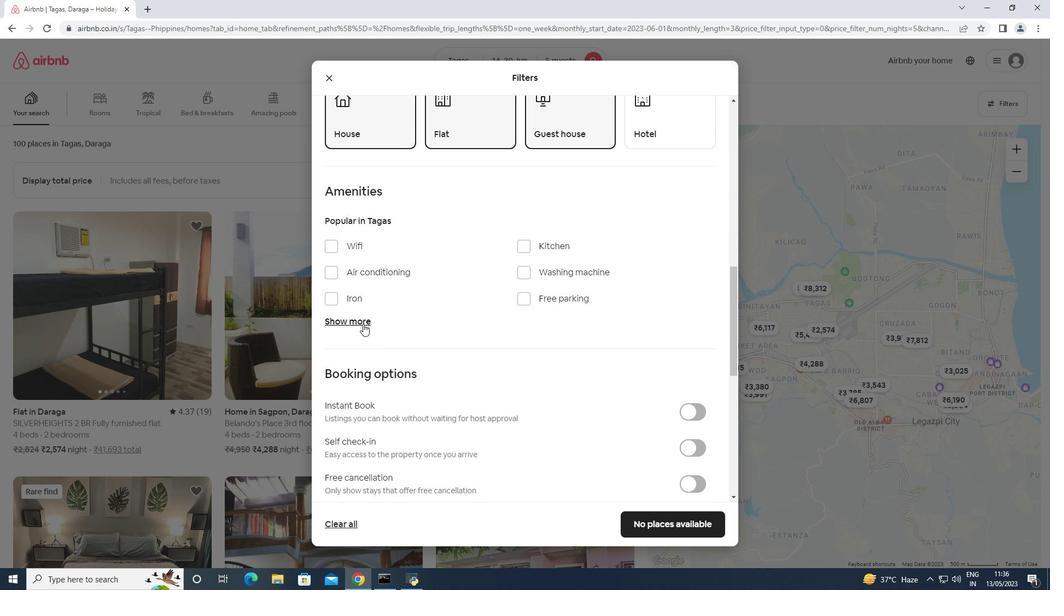 
Action: Mouse pressed left at (363, 324)
Screenshot: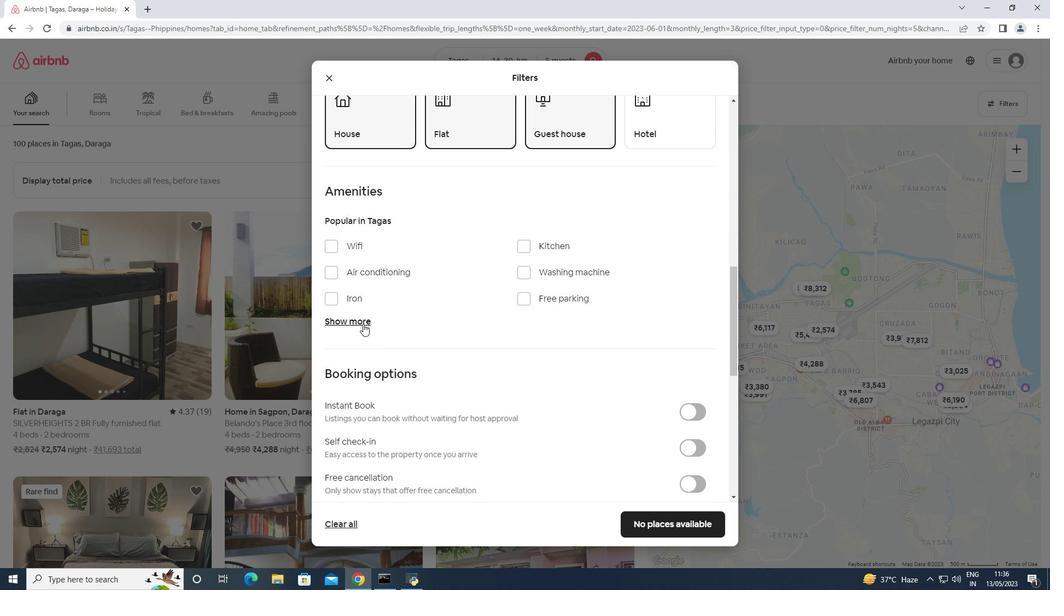 
Action: Mouse moved to (354, 247)
Screenshot: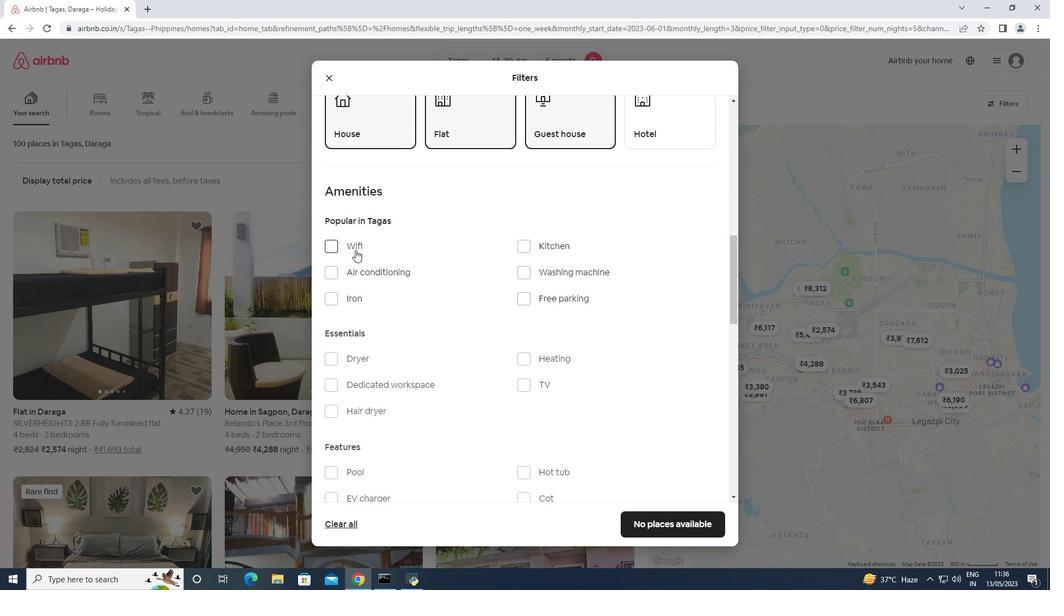 
Action: Mouse pressed left at (354, 247)
Screenshot: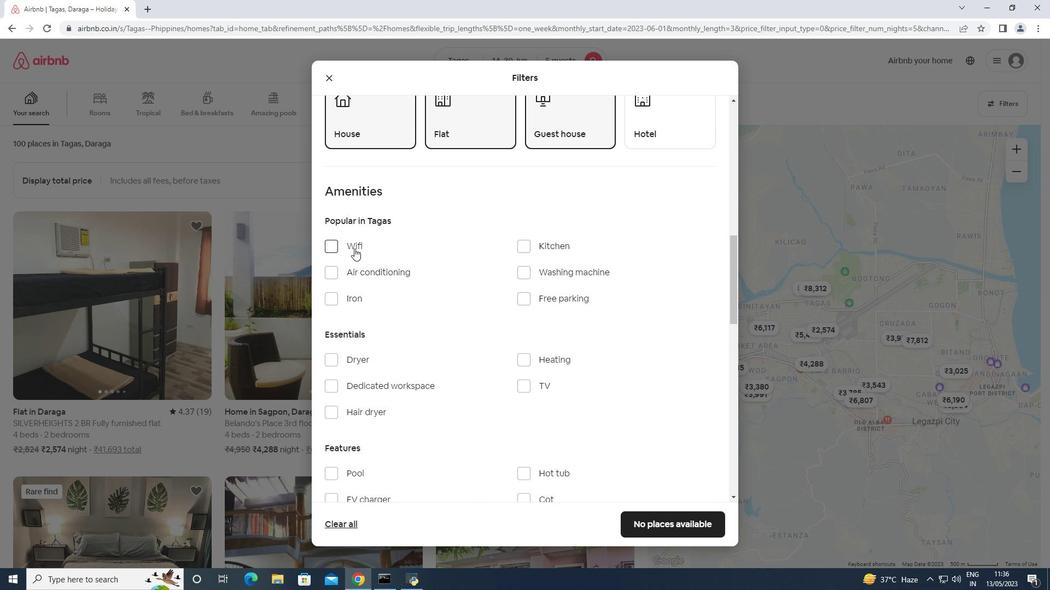 
Action: Mouse moved to (534, 385)
Screenshot: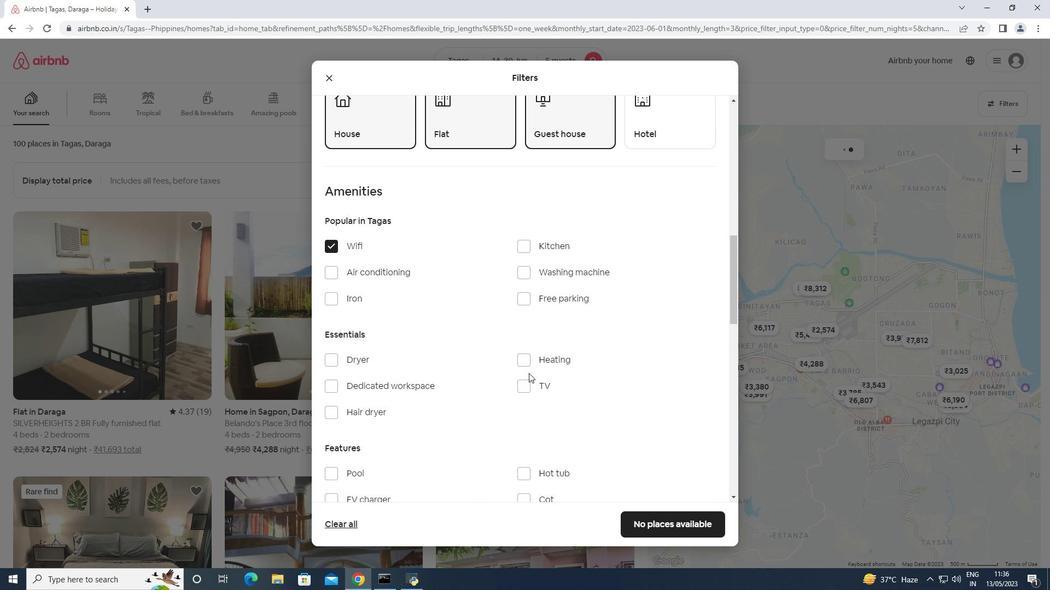 
Action: Mouse pressed left at (534, 385)
Screenshot: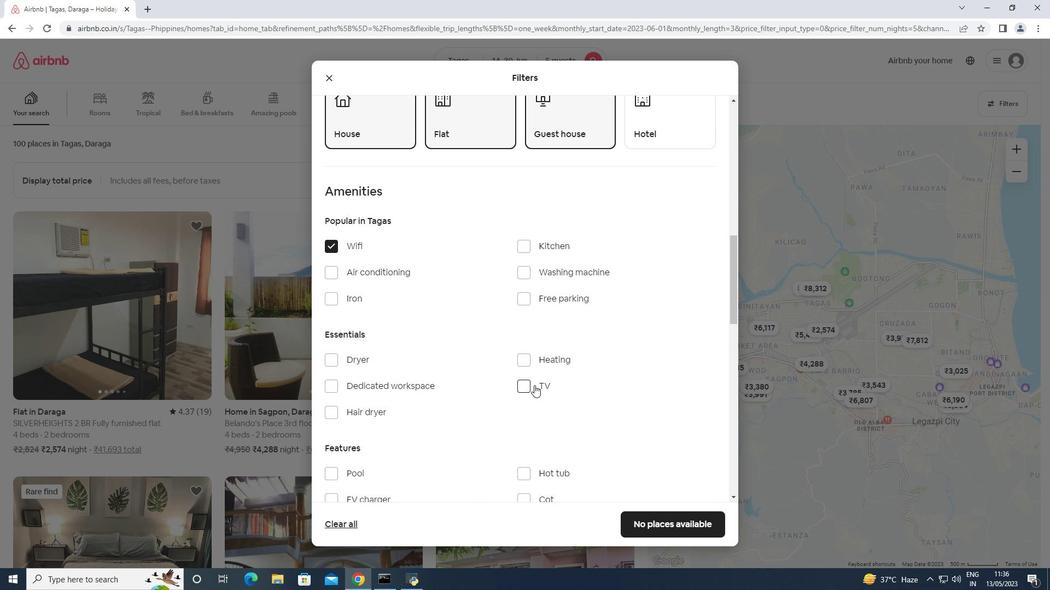 
Action: Mouse moved to (537, 298)
Screenshot: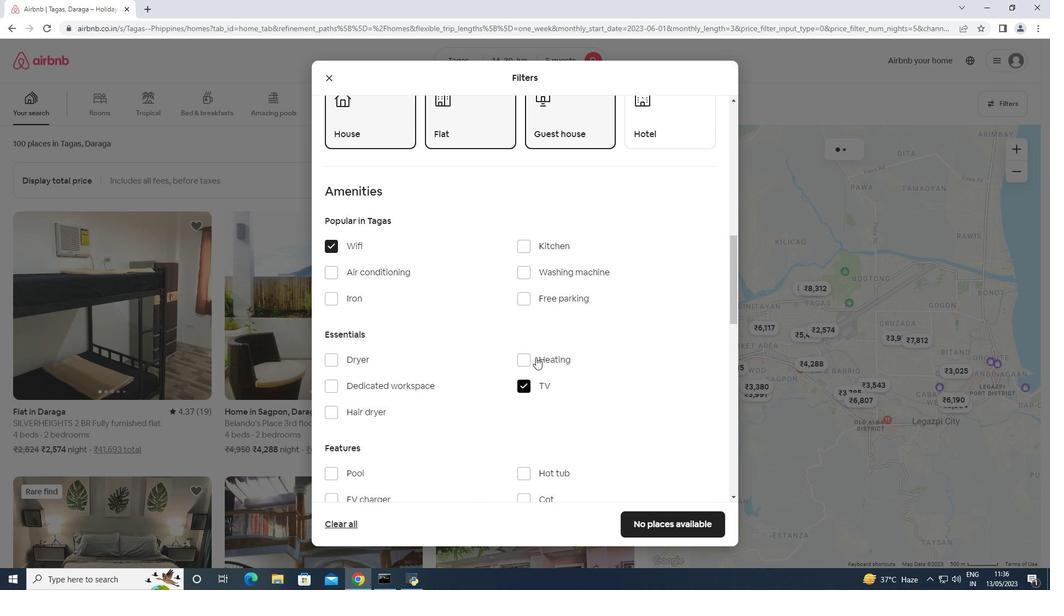 
Action: Mouse pressed left at (537, 298)
Screenshot: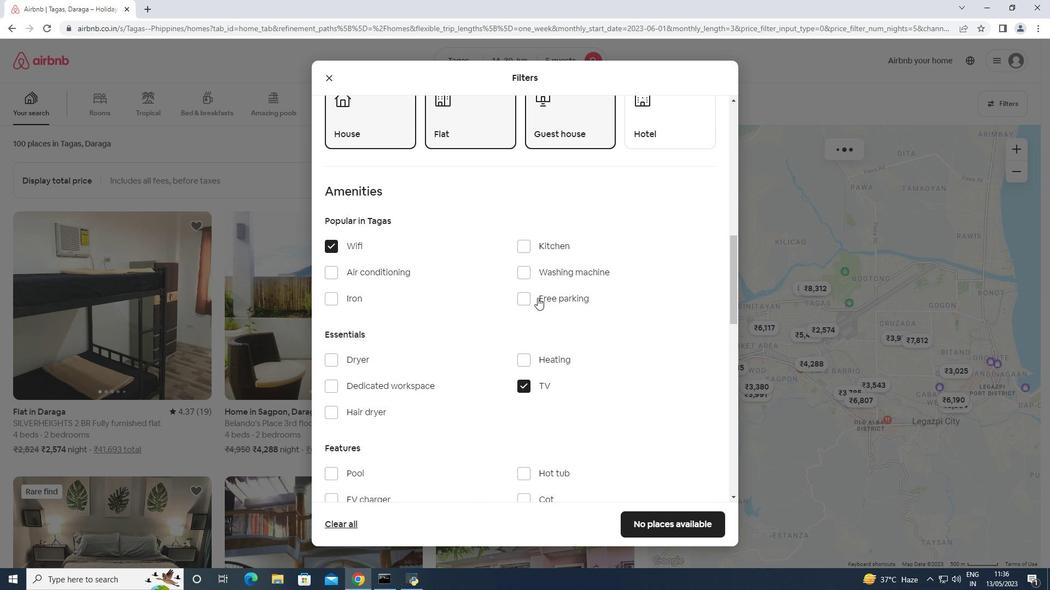 
Action: Mouse moved to (463, 399)
Screenshot: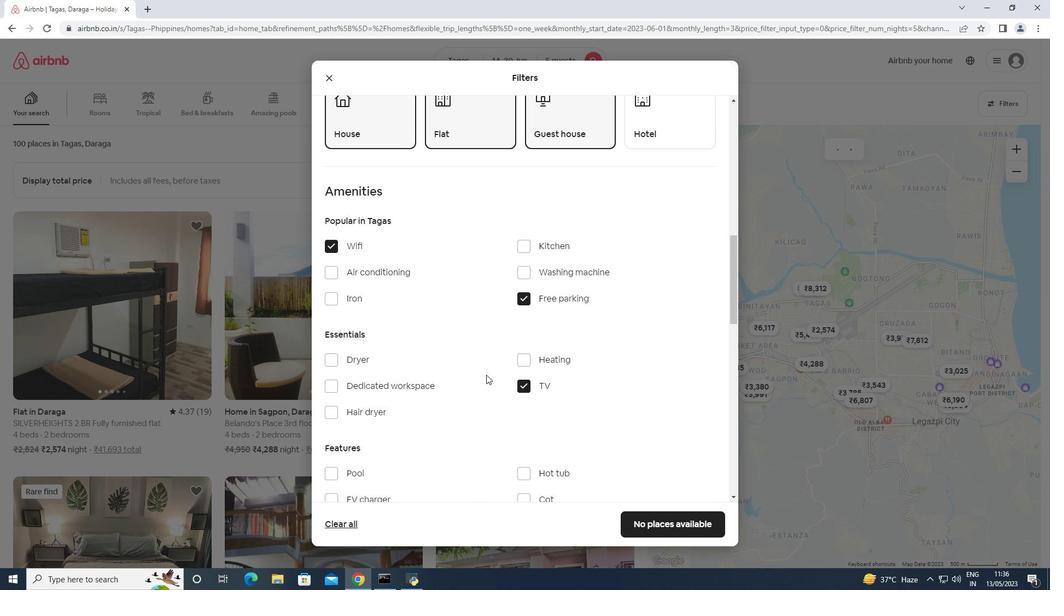 
Action: Mouse scrolled (463, 398) with delta (0, 0)
Screenshot: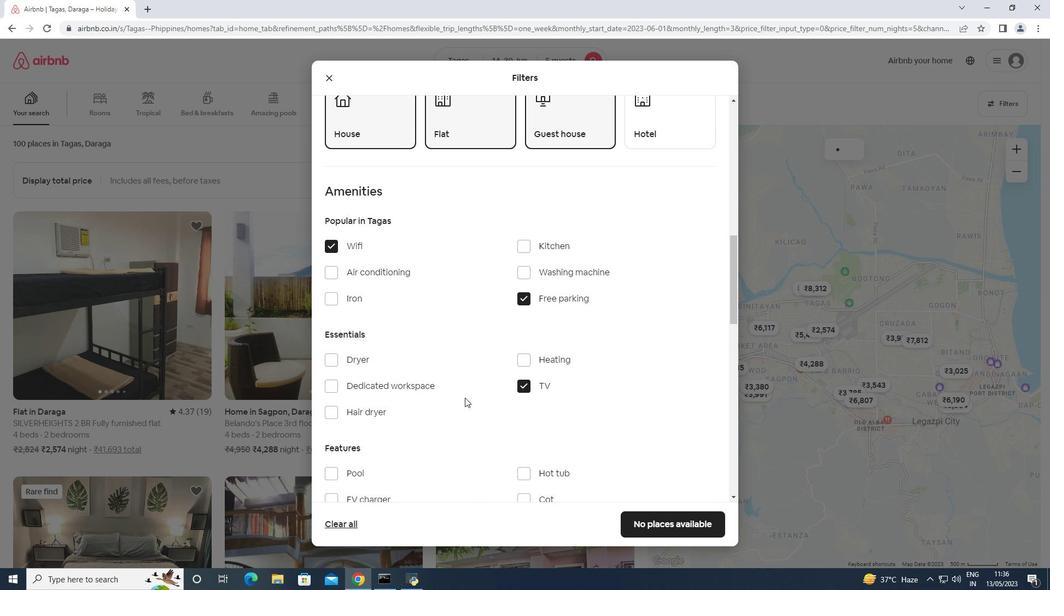 
Action: Mouse scrolled (463, 398) with delta (0, 0)
Screenshot: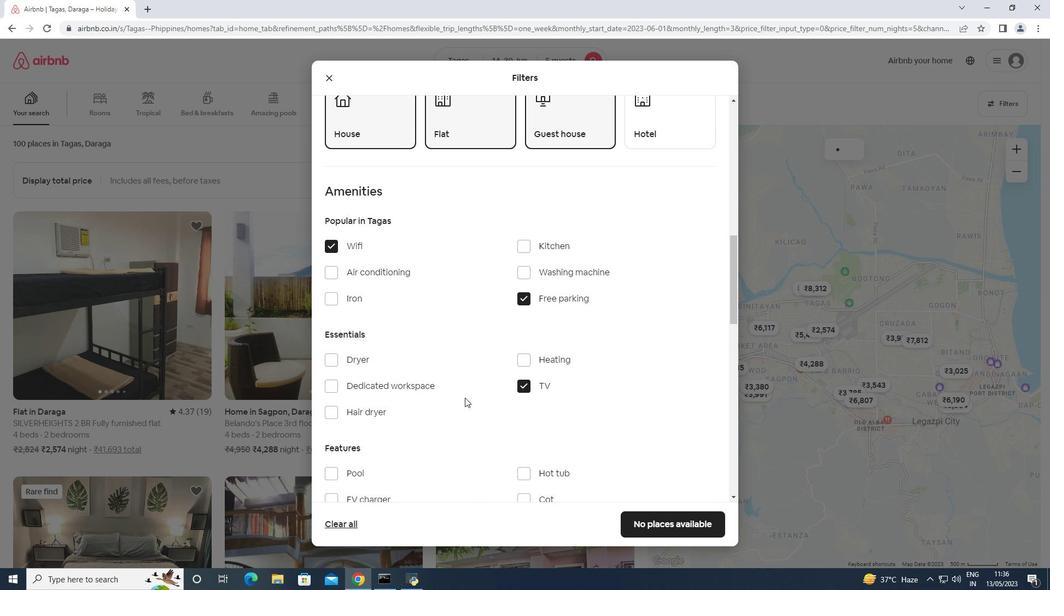
Action: Mouse scrolled (463, 398) with delta (0, 0)
Screenshot: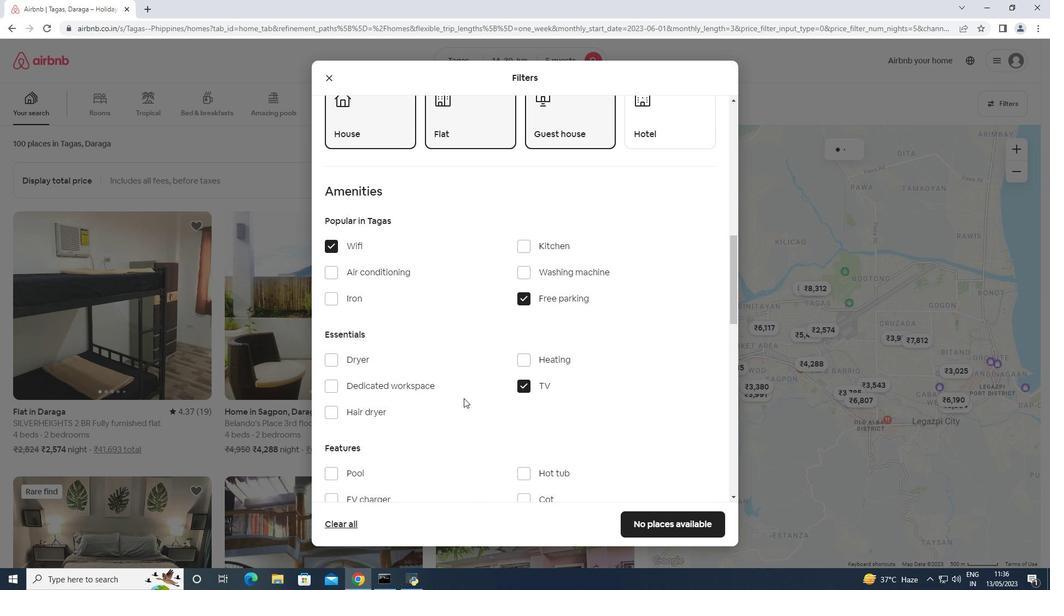 
Action: Mouse scrolled (463, 398) with delta (0, 0)
Screenshot: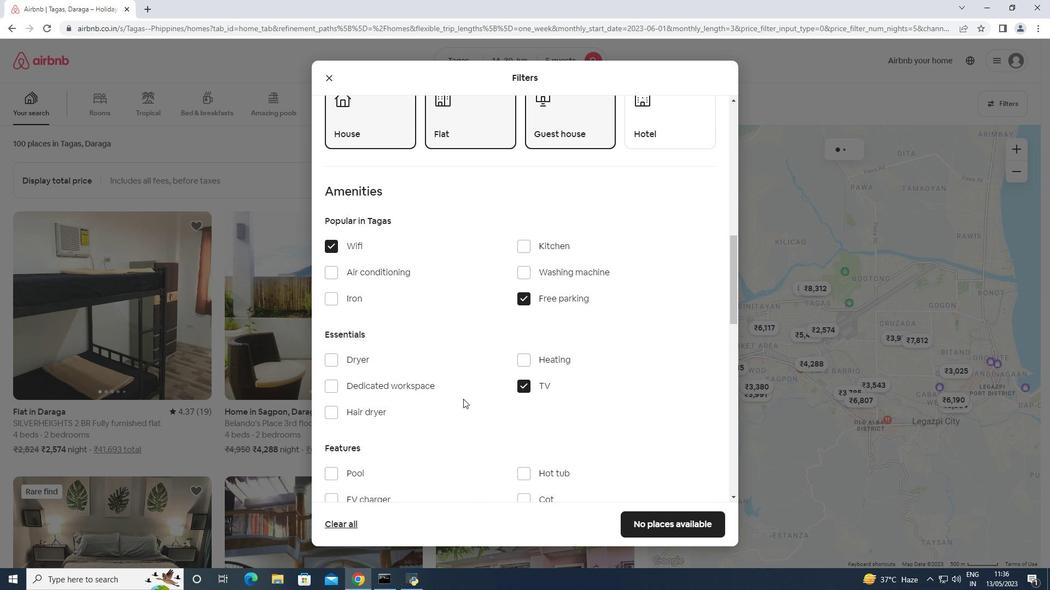
Action: Mouse moved to (362, 330)
Screenshot: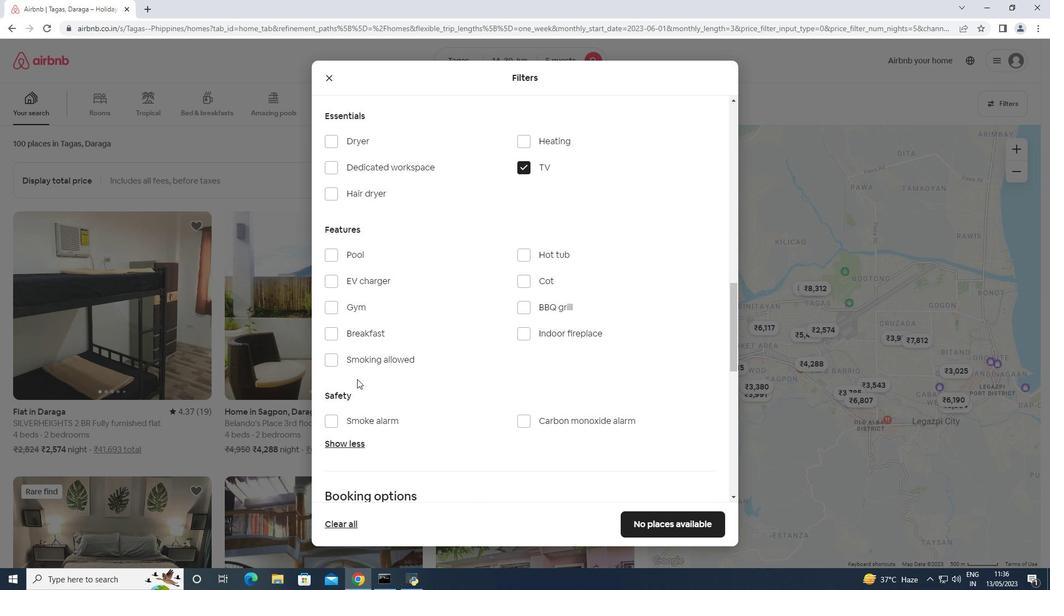 
Action: Mouse pressed left at (362, 330)
Screenshot: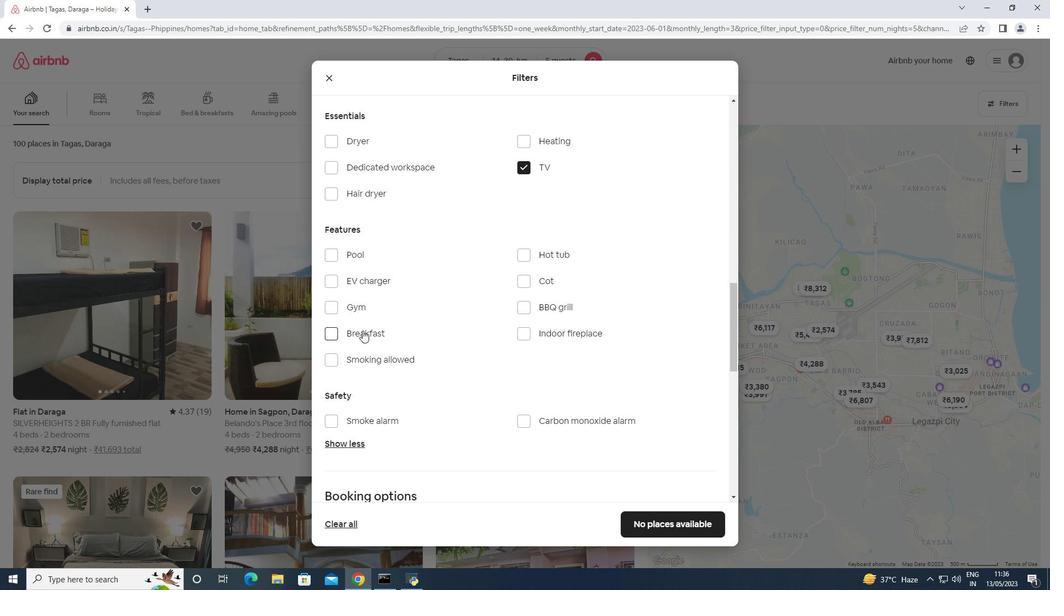 
Action: Mouse moved to (353, 307)
Screenshot: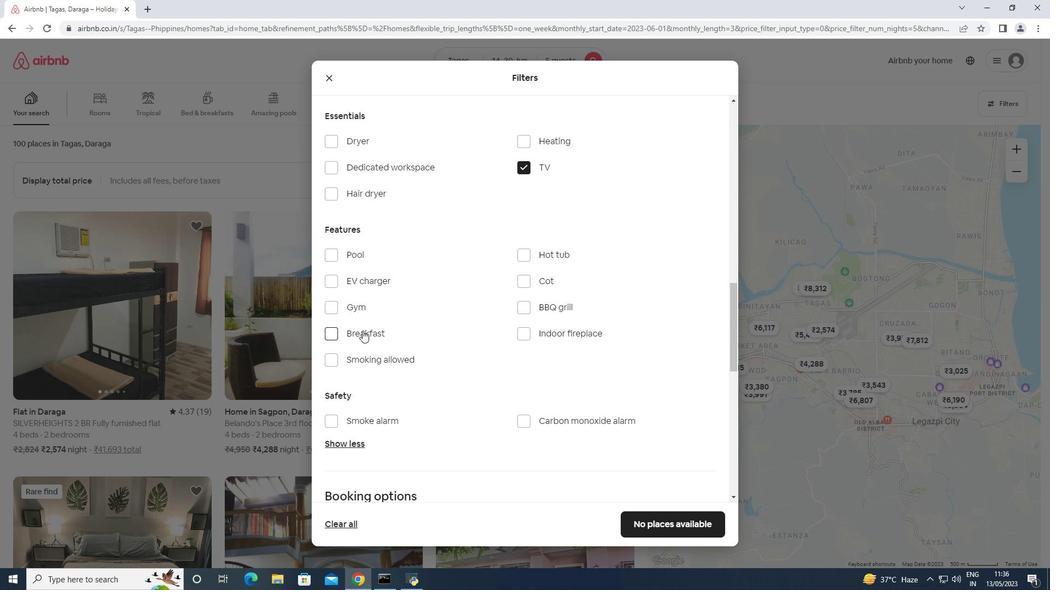 
Action: Mouse pressed left at (353, 307)
Screenshot: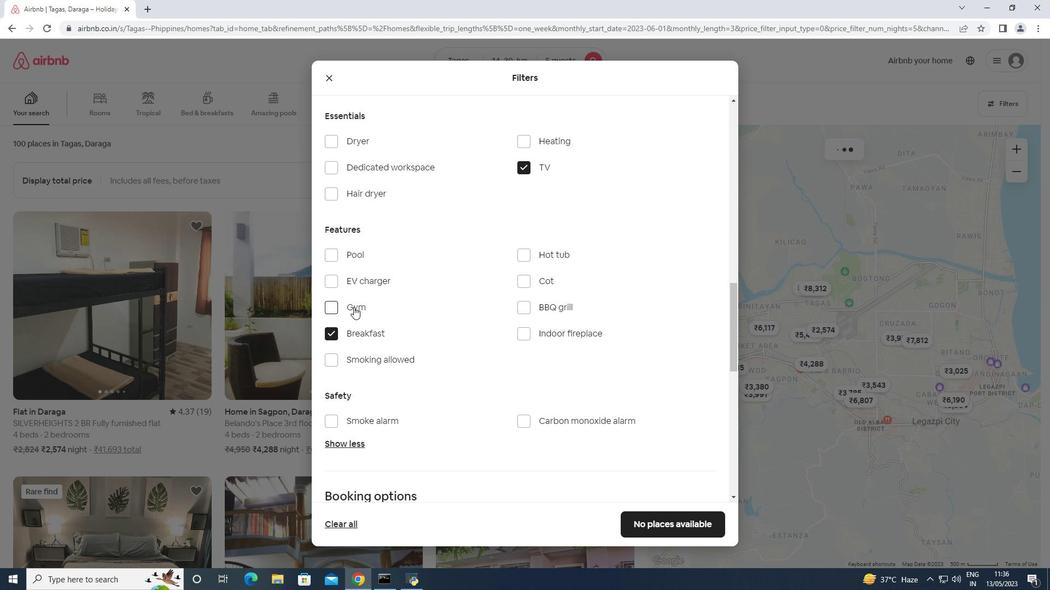 
Action: Mouse scrolled (353, 306) with delta (0, 0)
Screenshot: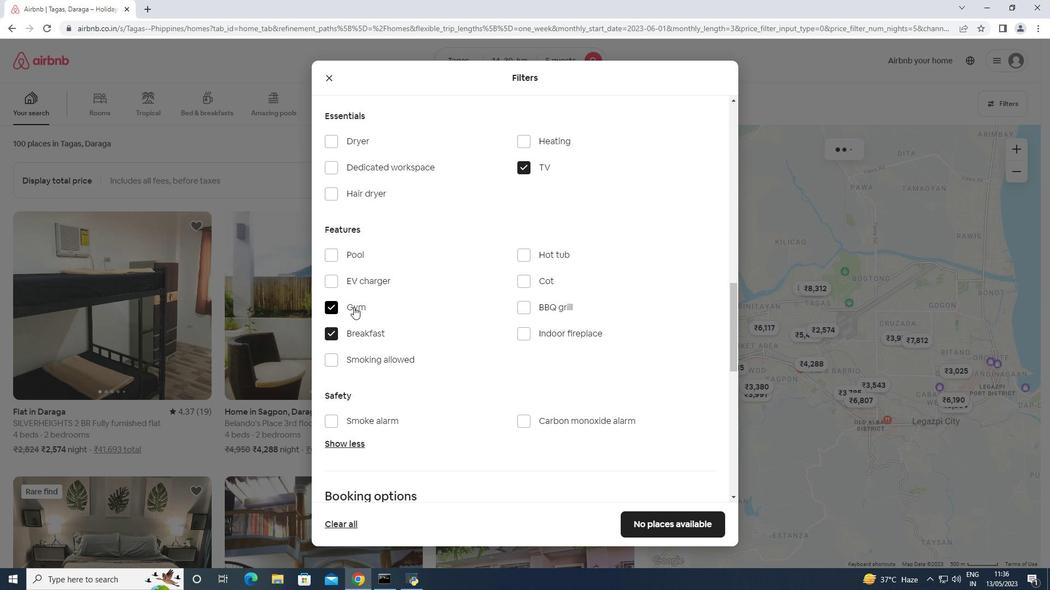 
Action: Mouse scrolled (353, 306) with delta (0, 0)
Screenshot: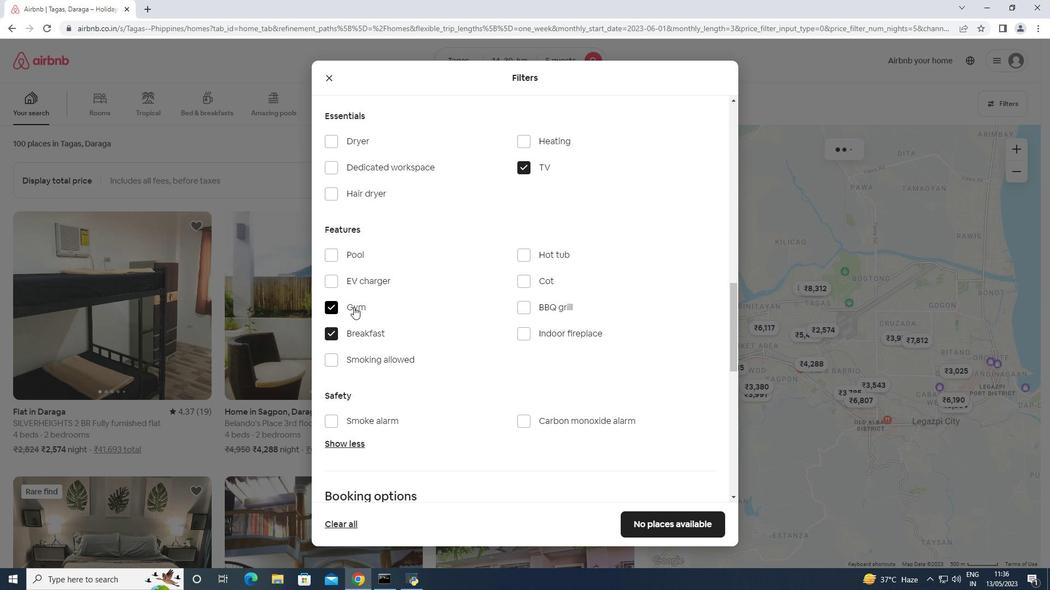 
Action: Mouse scrolled (353, 306) with delta (0, 0)
Screenshot: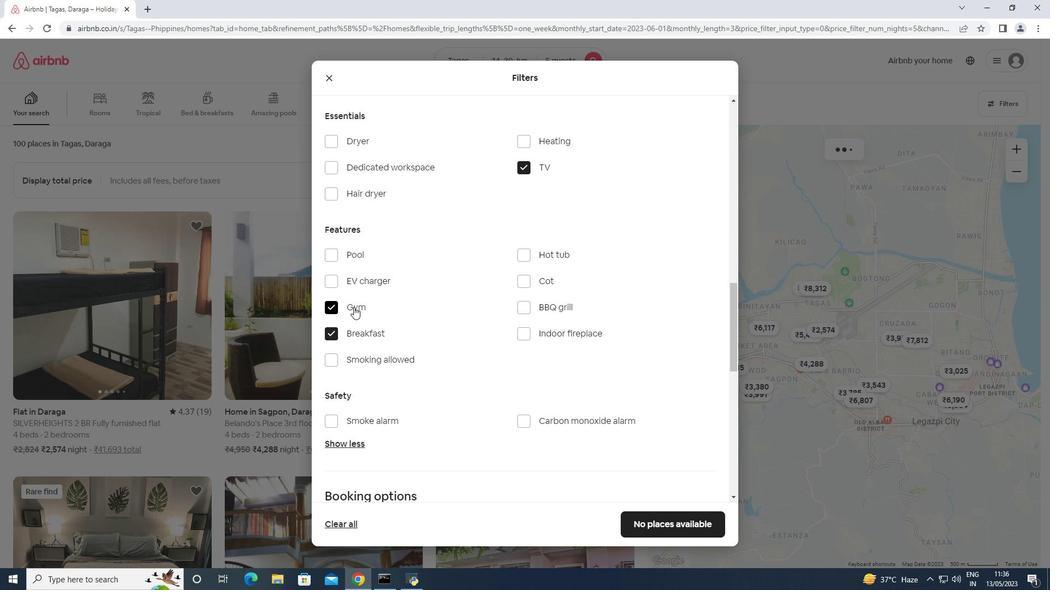 
Action: Mouse scrolled (353, 306) with delta (0, 0)
Screenshot: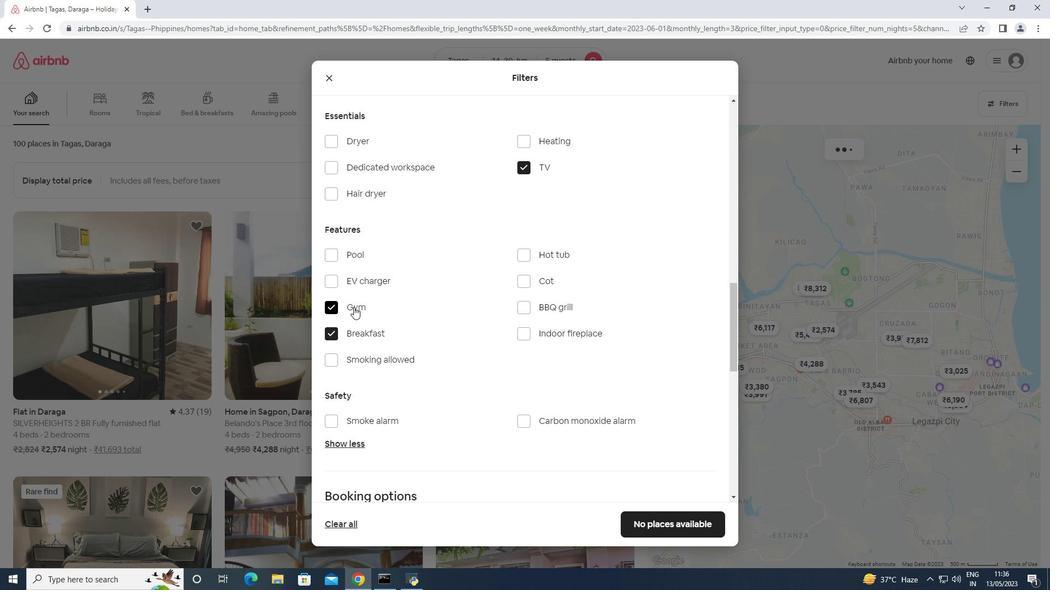 
Action: Mouse scrolled (353, 306) with delta (0, 0)
Screenshot: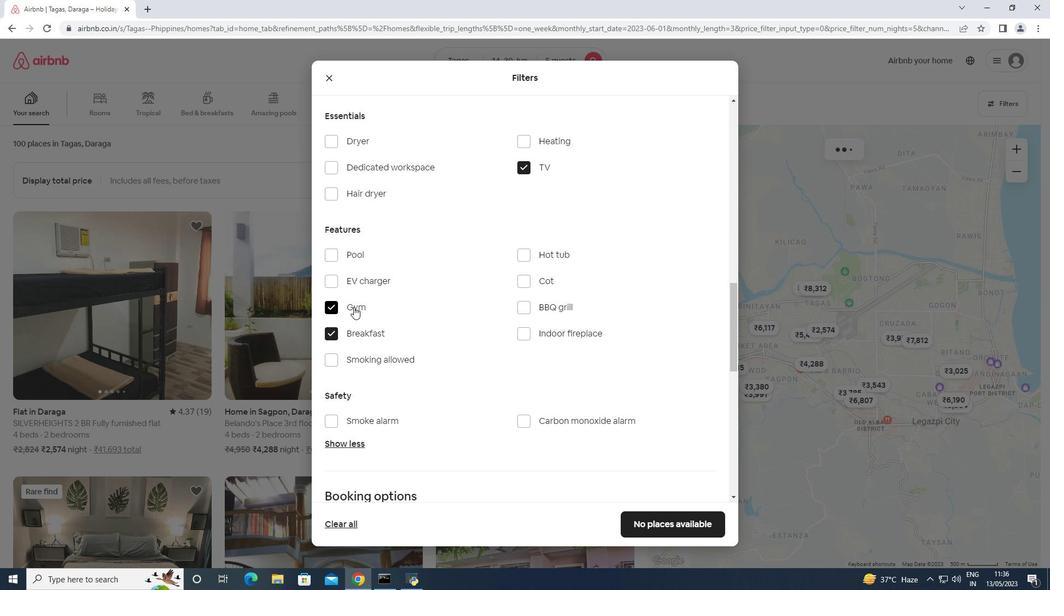 
Action: Mouse moved to (680, 298)
Screenshot: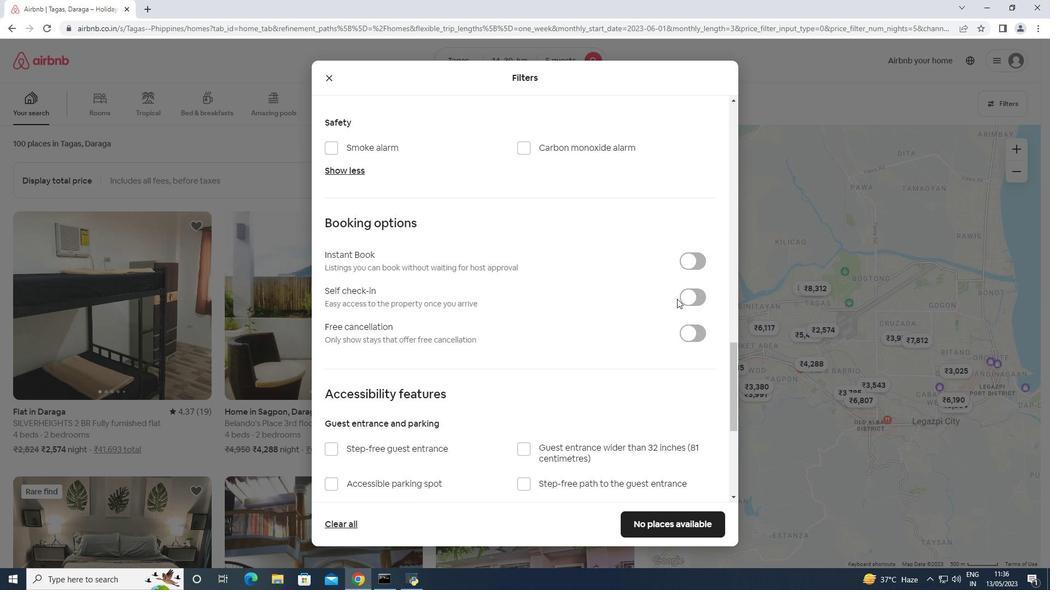 
Action: Mouse pressed left at (680, 298)
Screenshot: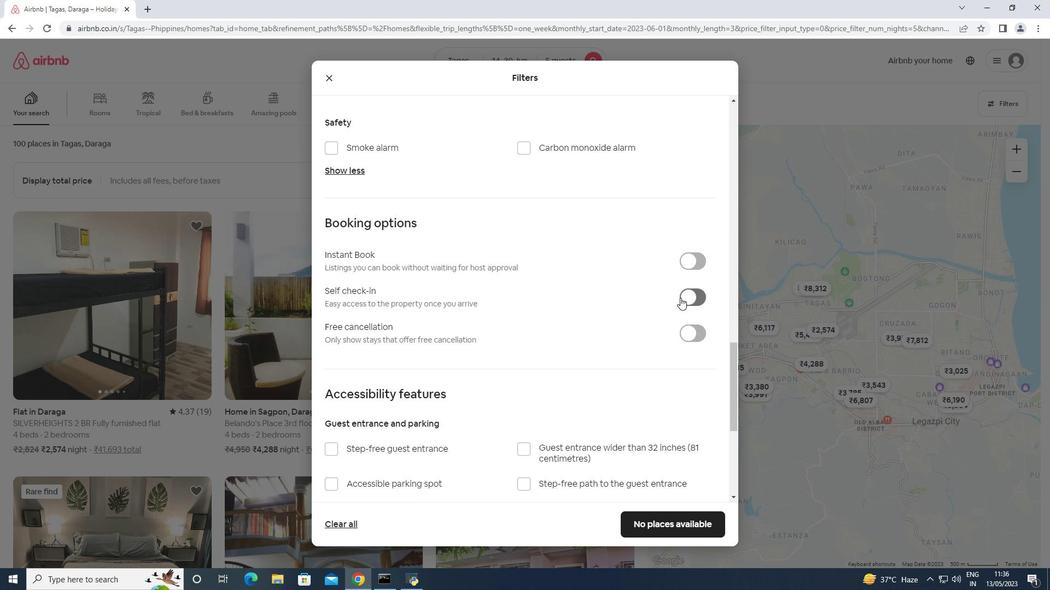 
Action: Mouse moved to (676, 300)
Screenshot: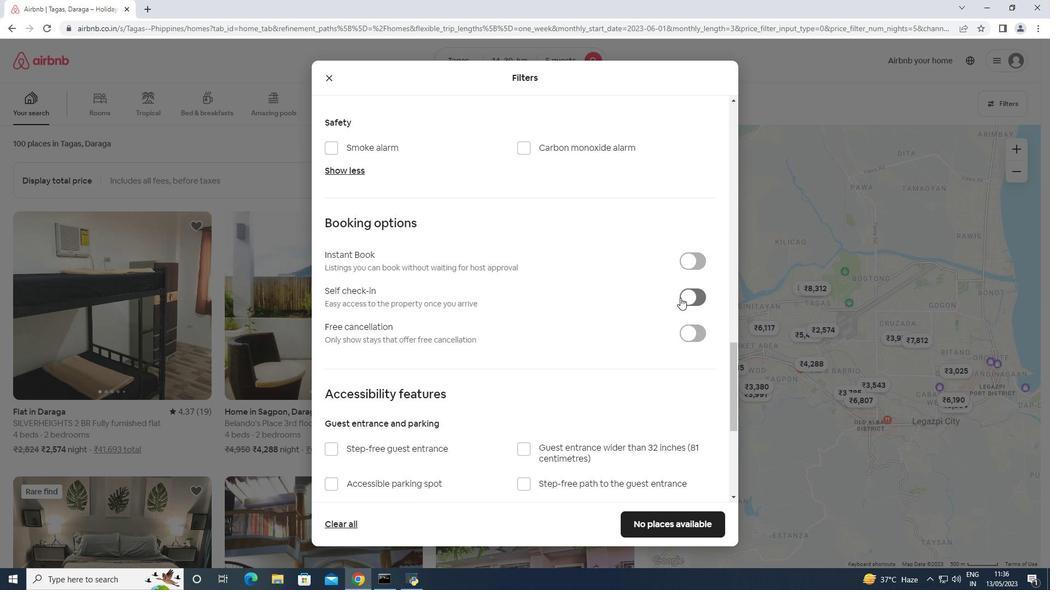 
Action: Mouse scrolled (676, 299) with delta (0, 0)
Screenshot: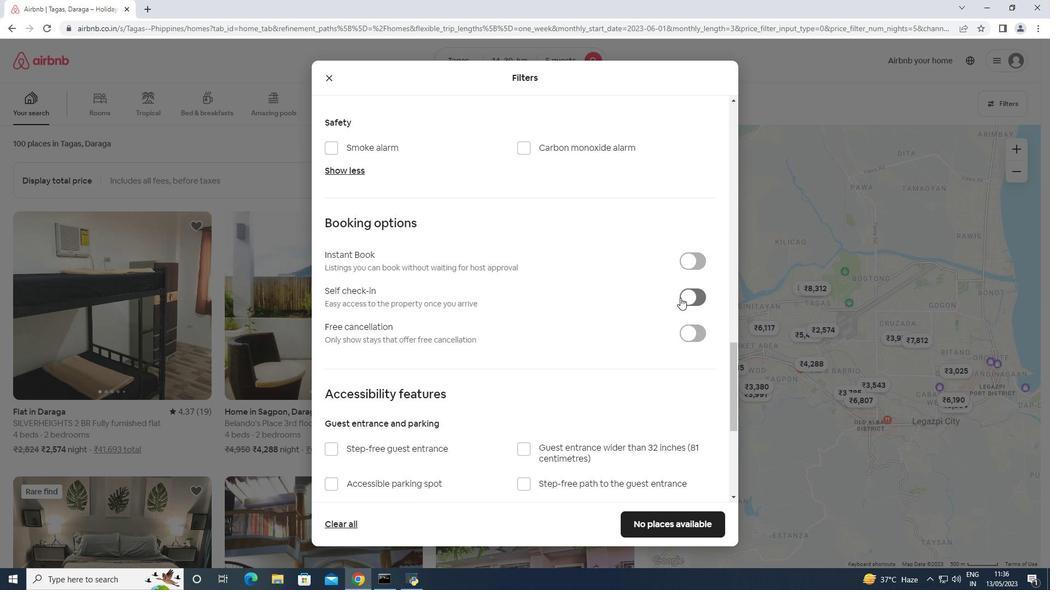 
Action: Mouse moved to (676, 300)
Screenshot: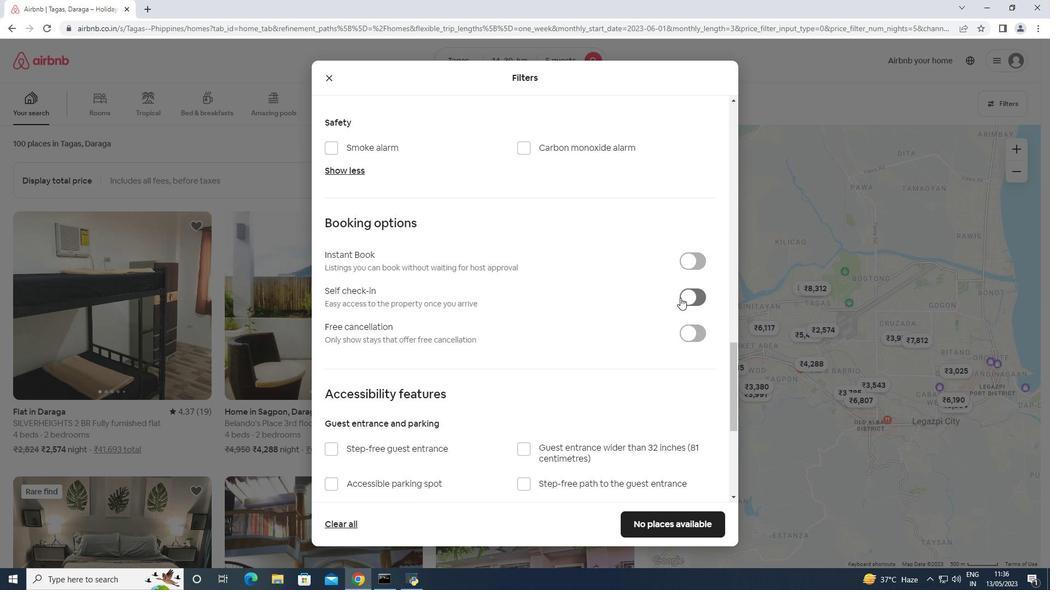 
Action: Mouse scrolled (676, 300) with delta (0, 0)
Screenshot: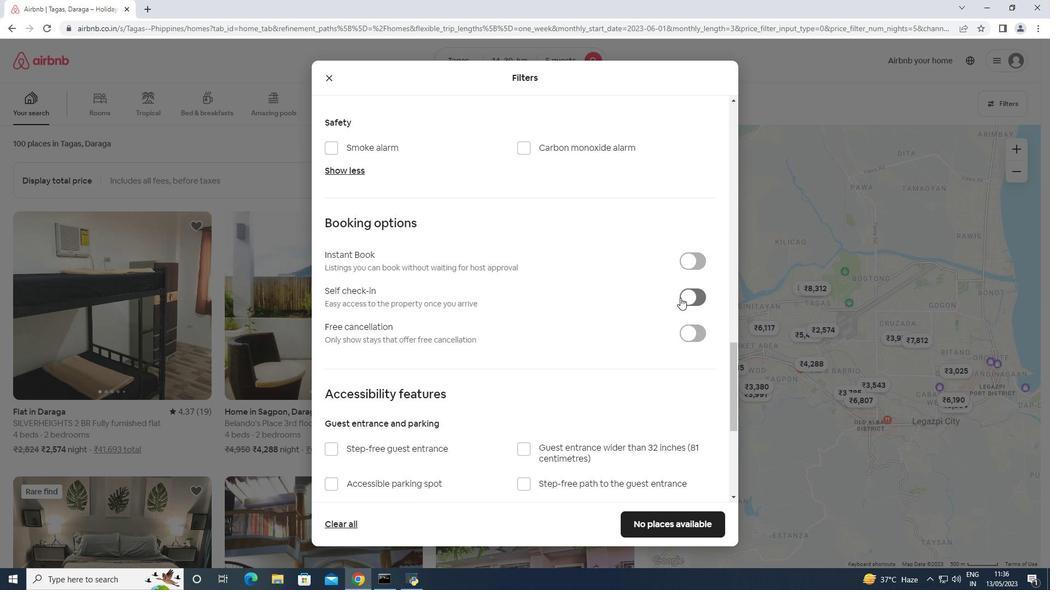 
Action: Mouse scrolled (676, 300) with delta (0, 0)
Screenshot: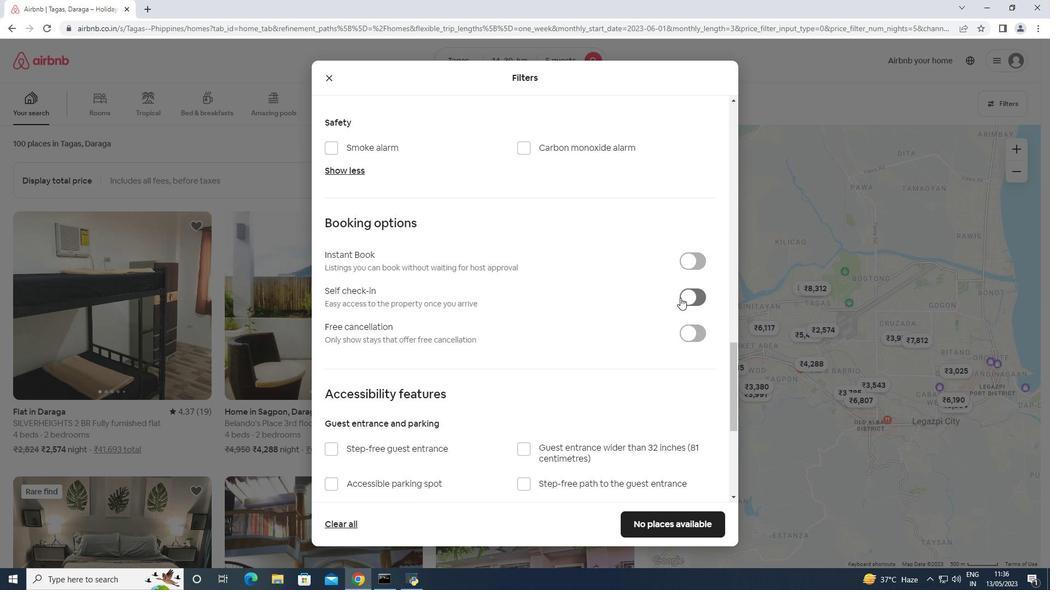 
Action: Mouse scrolled (676, 299) with delta (0, -1)
Screenshot: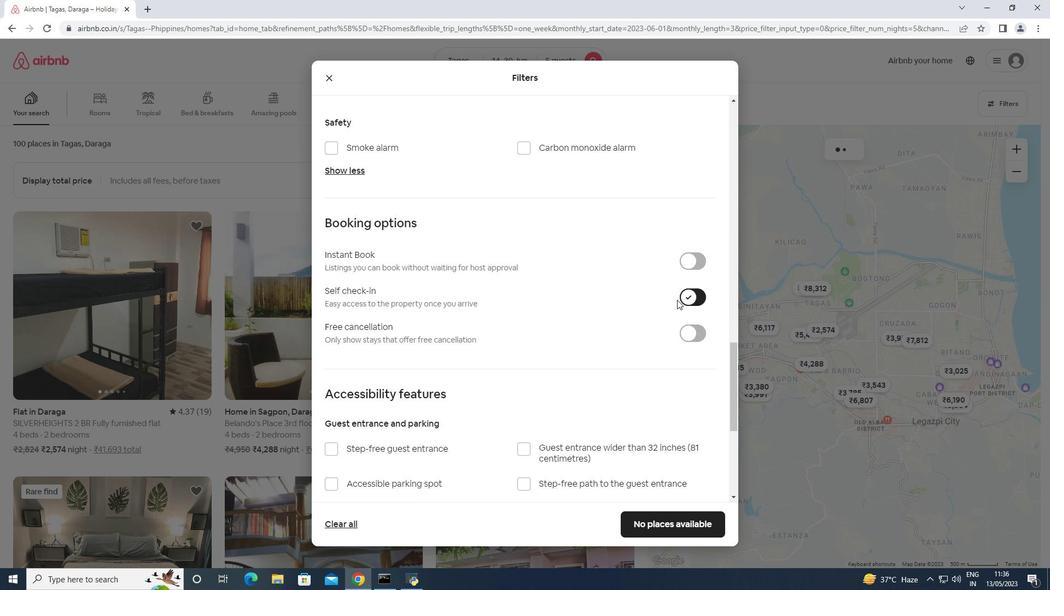 
Action: Mouse scrolled (676, 300) with delta (0, 0)
Screenshot: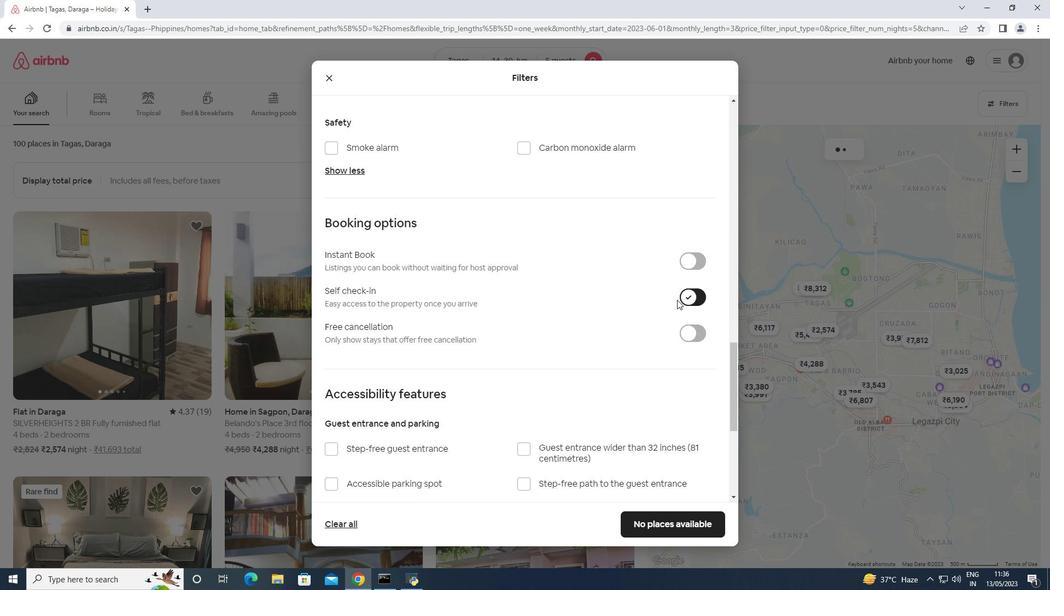 
Action: Mouse moved to (404, 421)
Screenshot: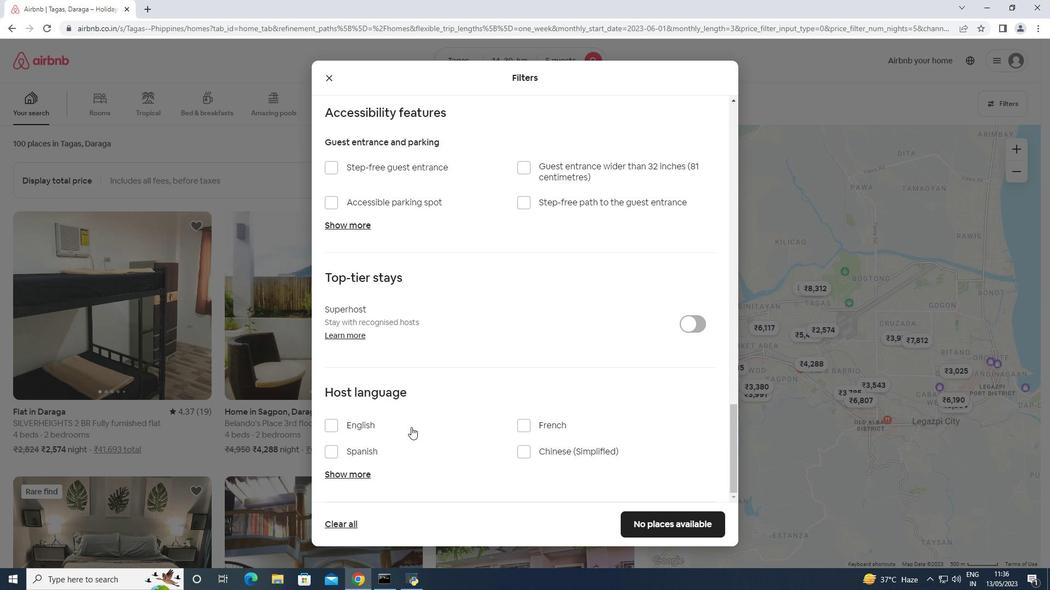 
Action: Mouse pressed left at (404, 421)
Screenshot: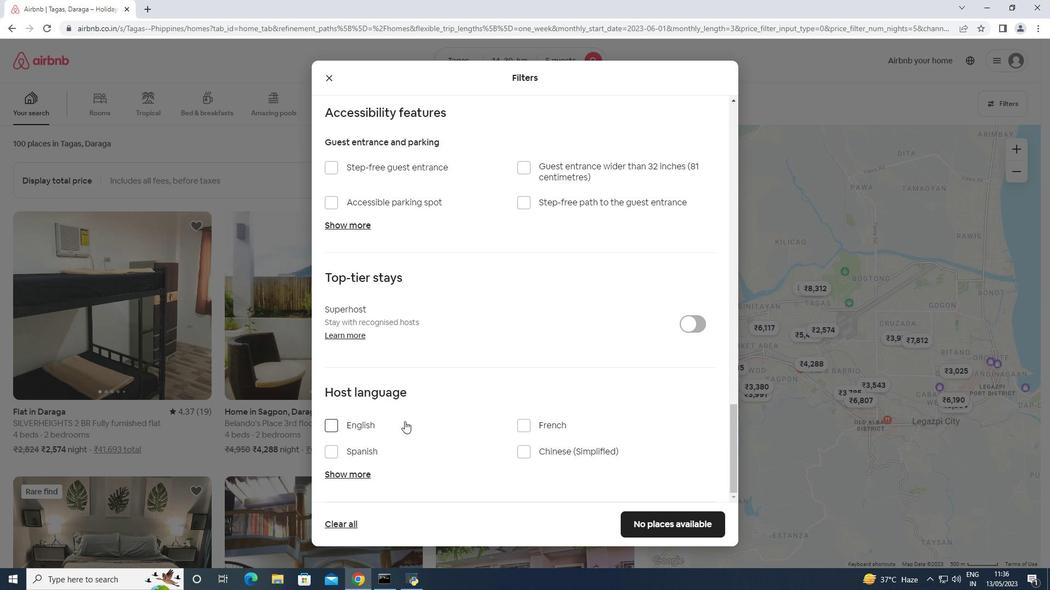 
Action: Mouse moved to (664, 526)
Screenshot: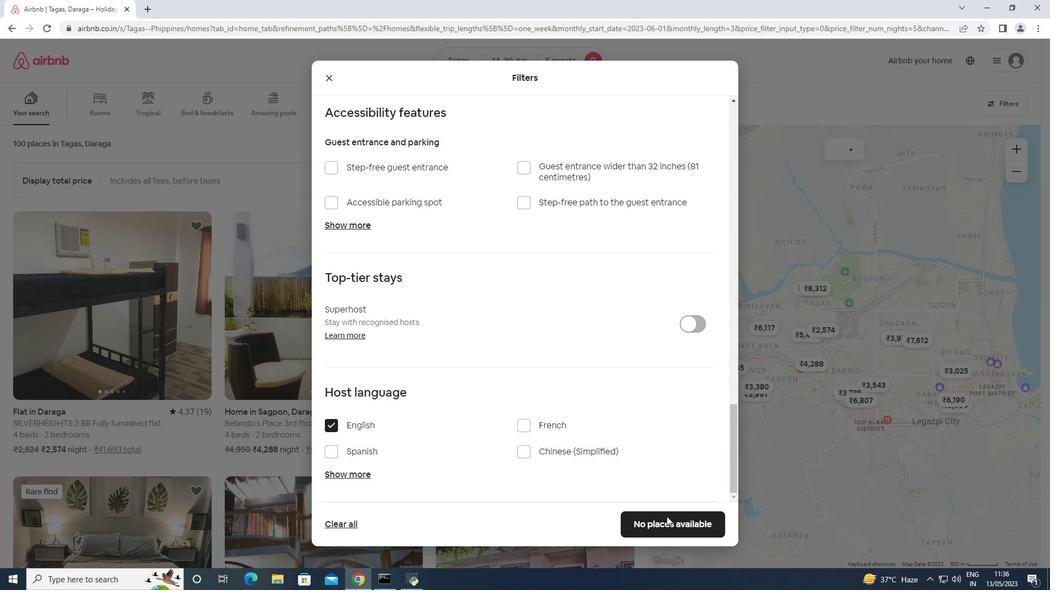 
Action: Mouse pressed left at (664, 526)
Screenshot: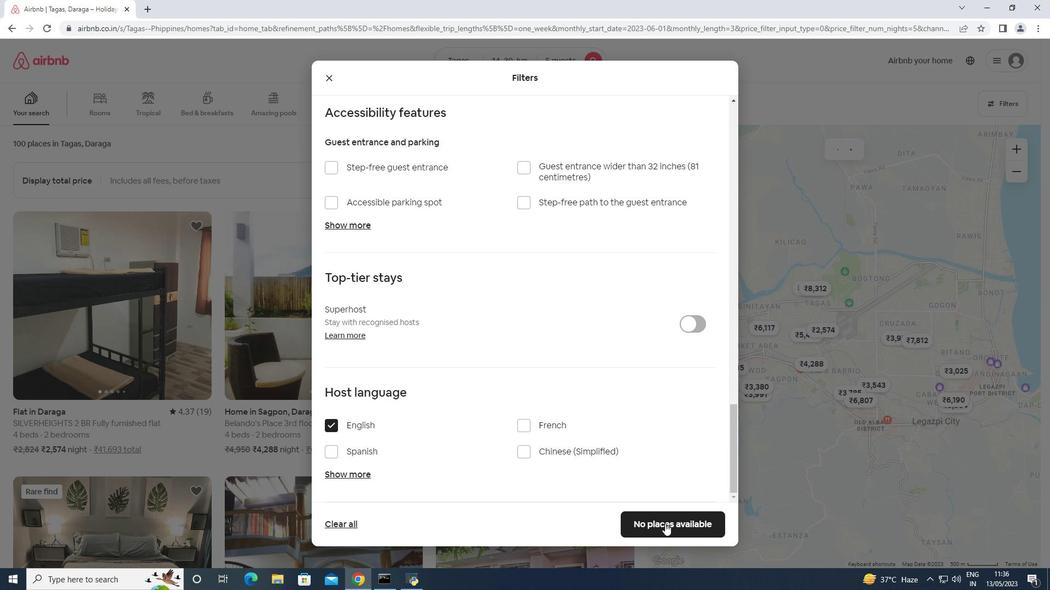 
Action: Mouse moved to (656, 352)
Screenshot: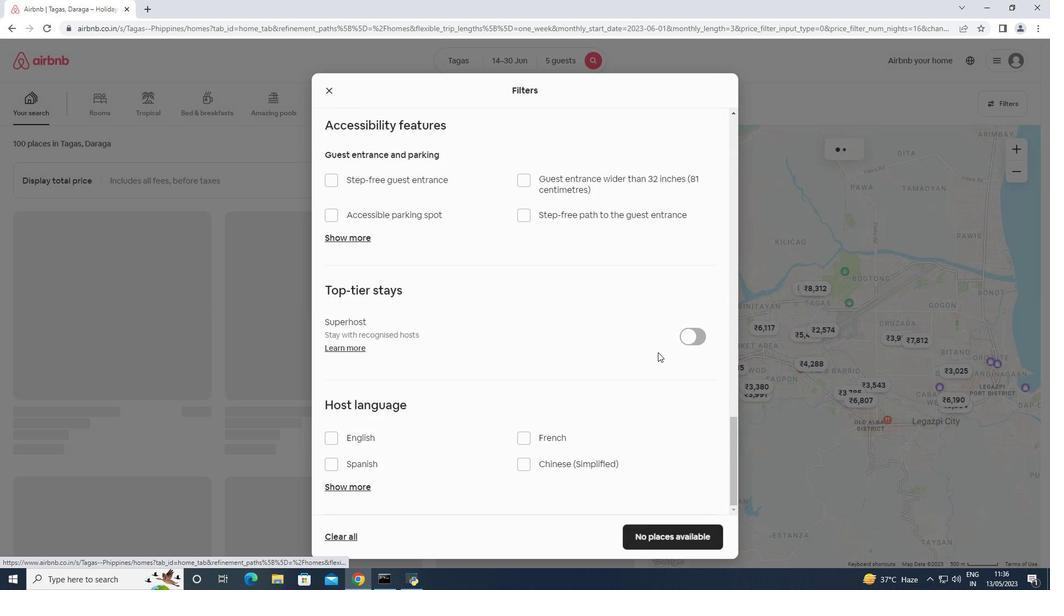 
